 Task: Find connections with filter location Zagazig with filter topic #brandingwith filter profile language French with filter current company Indium Software with filter school MVJ College of Engineering, Bangalore, India with filter industry Oil and Gas with filter service category Writing with filter keywords title HVAC Technician
Action: Mouse moved to (514, 61)
Screenshot: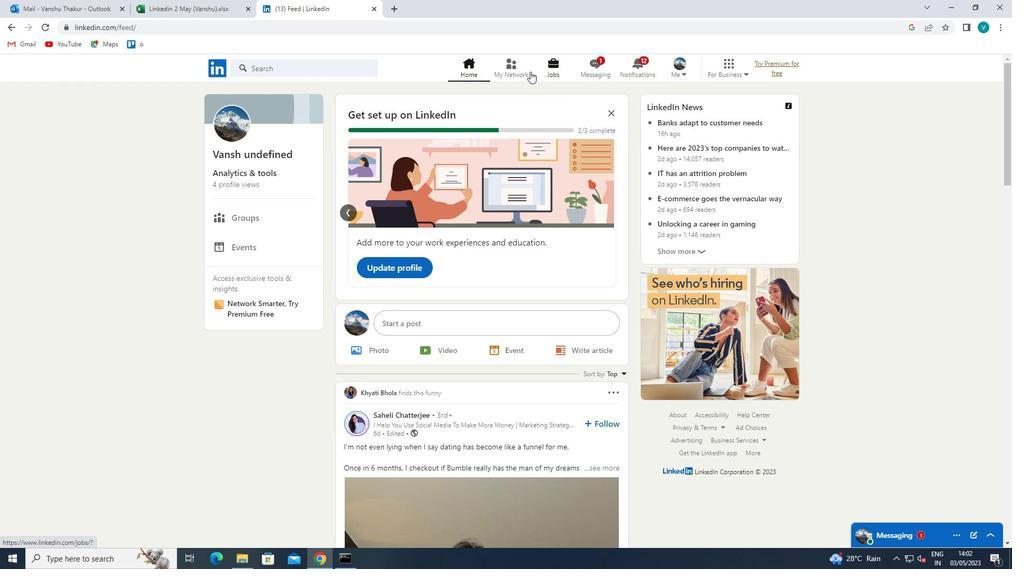
Action: Mouse pressed left at (514, 61)
Screenshot: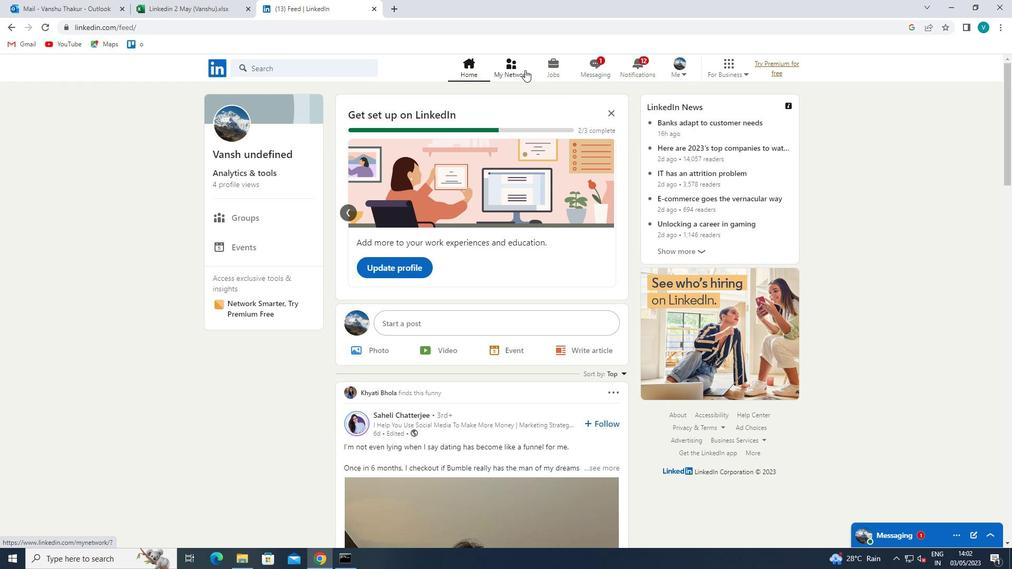 
Action: Mouse moved to (315, 124)
Screenshot: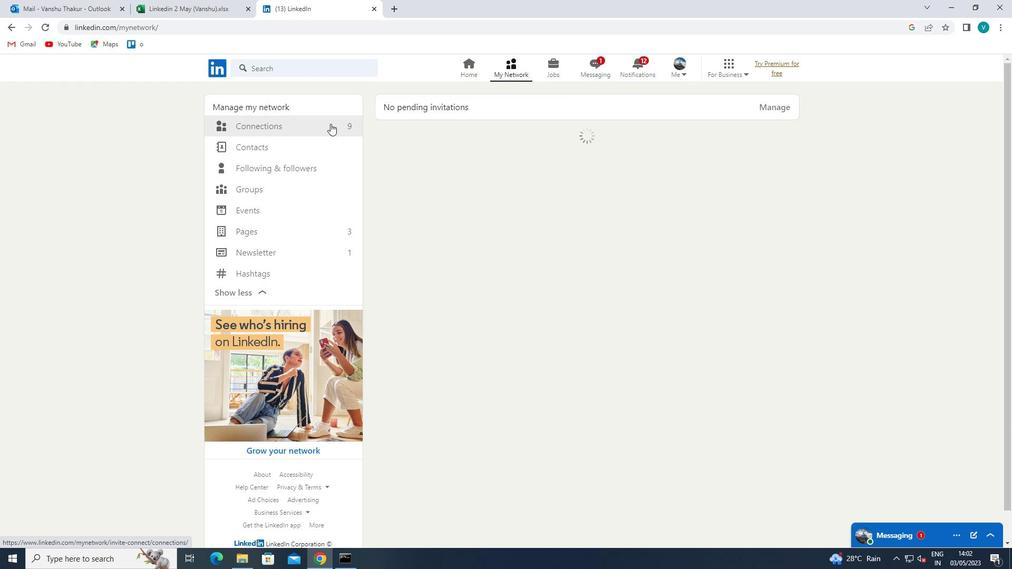 
Action: Mouse pressed left at (315, 124)
Screenshot: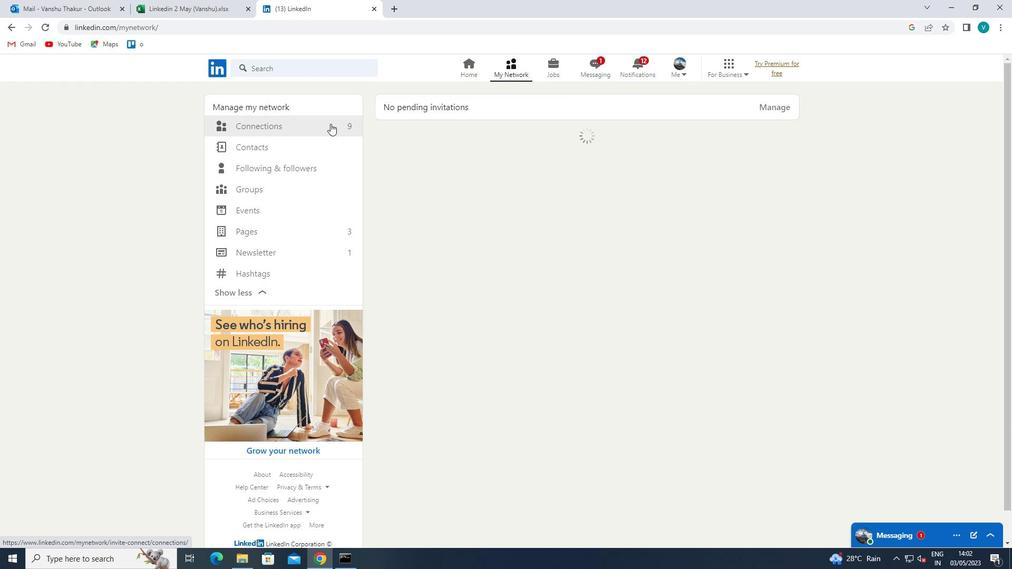 
Action: Mouse moved to (582, 129)
Screenshot: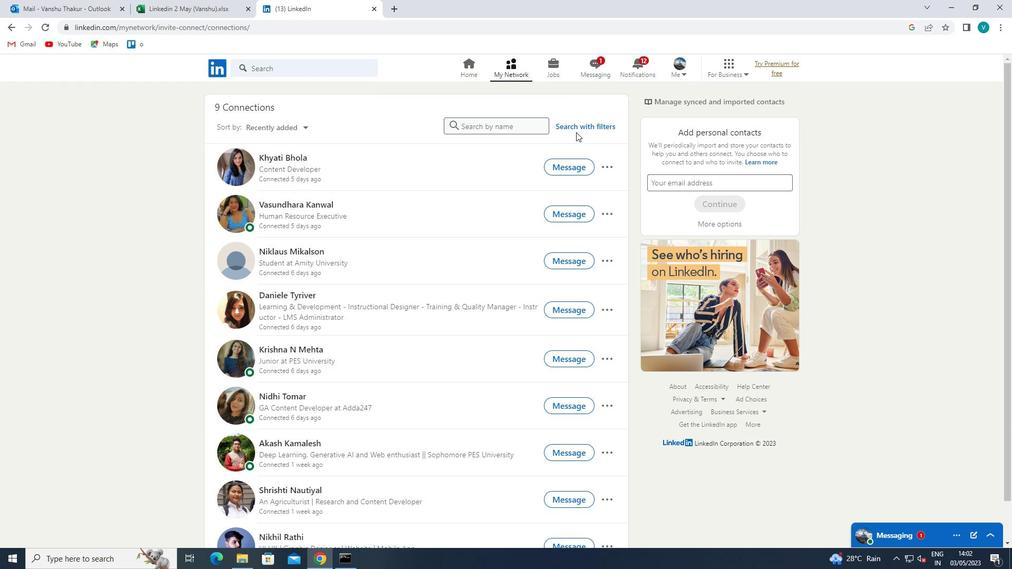 
Action: Mouse pressed left at (582, 129)
Screenshot: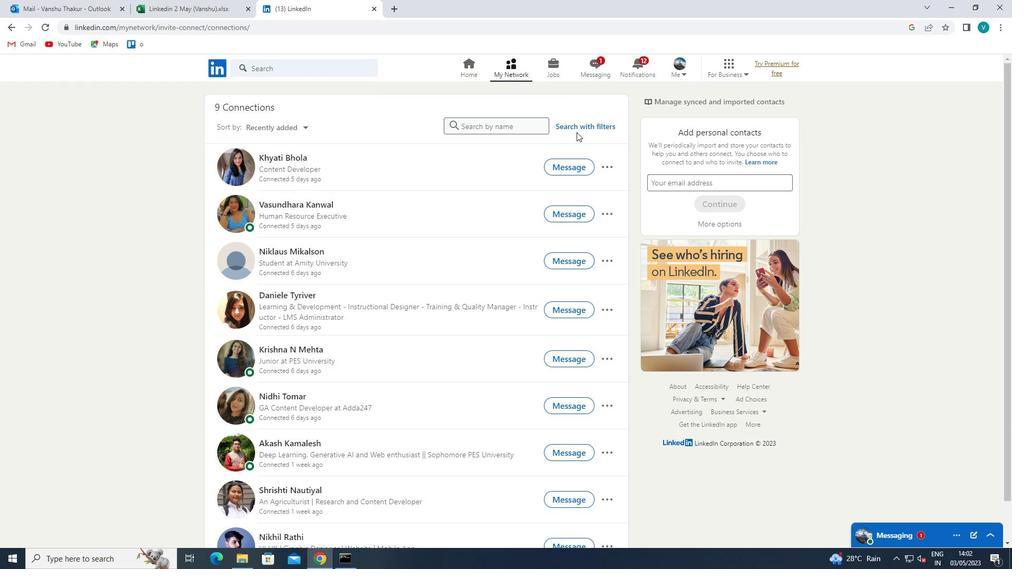 
Action: Mouse moved to (512, 100)
Screenshot: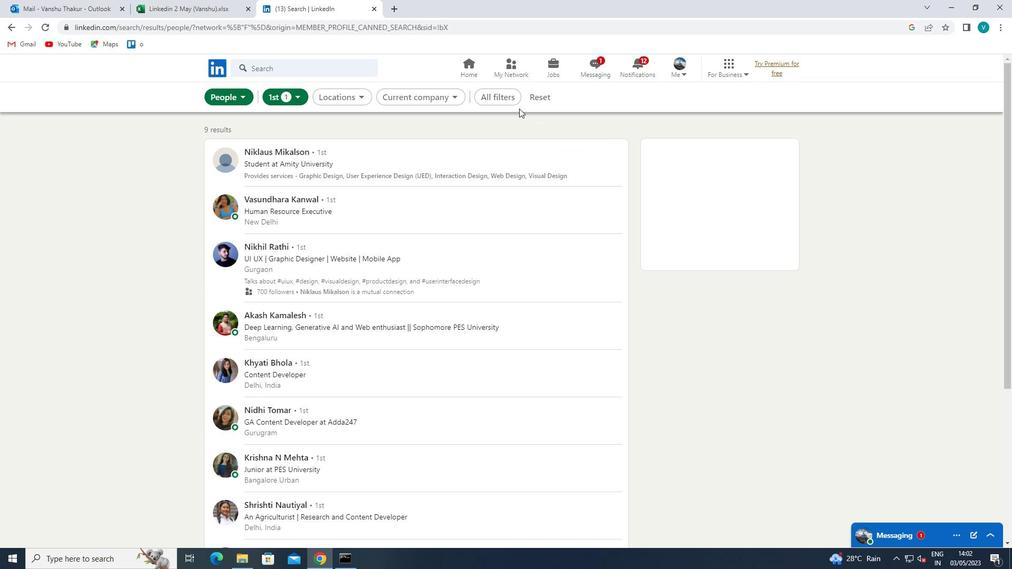 
Action: Mouse pressed left at (512, 100)
Screenshot: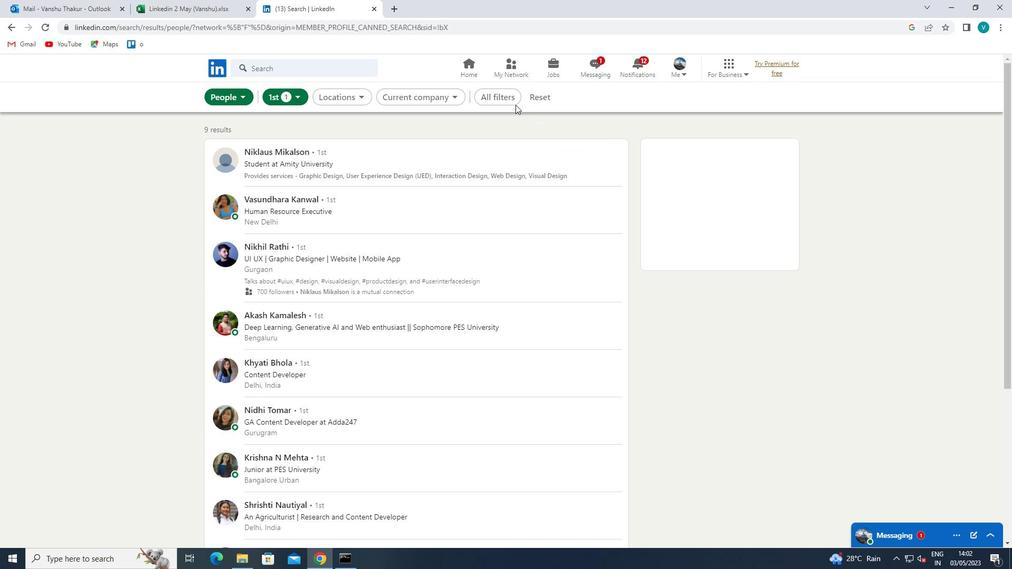 
Action: Mouse moved to (800, 195)
Screenshot: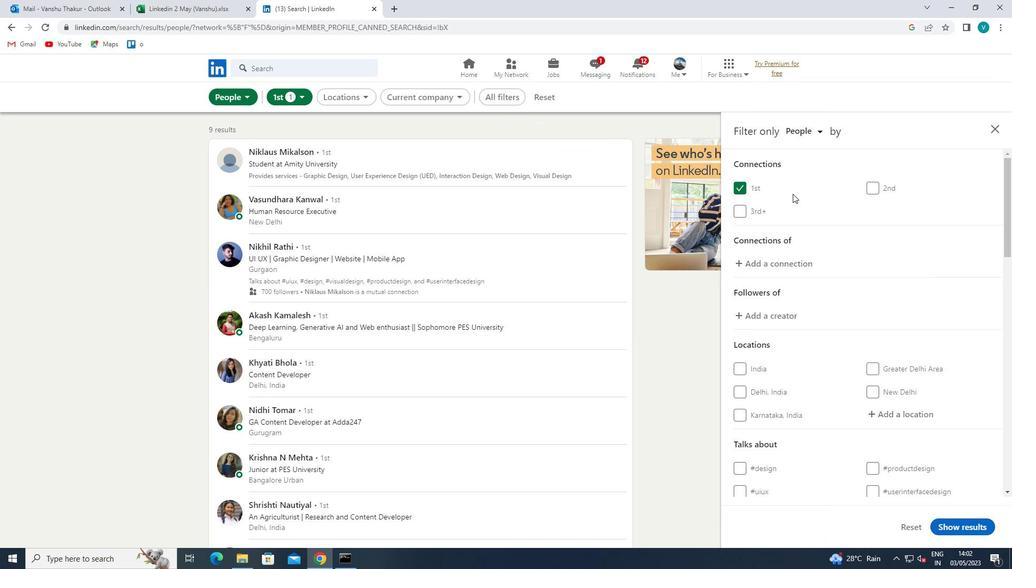 
Action: Mouse scrolled (800, 195) with delta (0, 0)
Screenshot: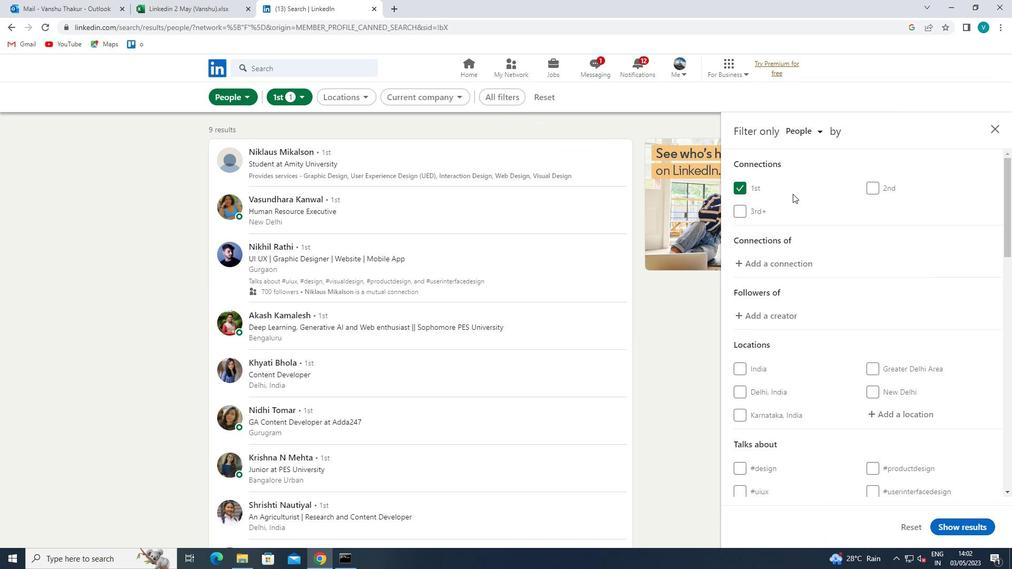 
Action: Mouse moved to (887, 361)
Screenshot: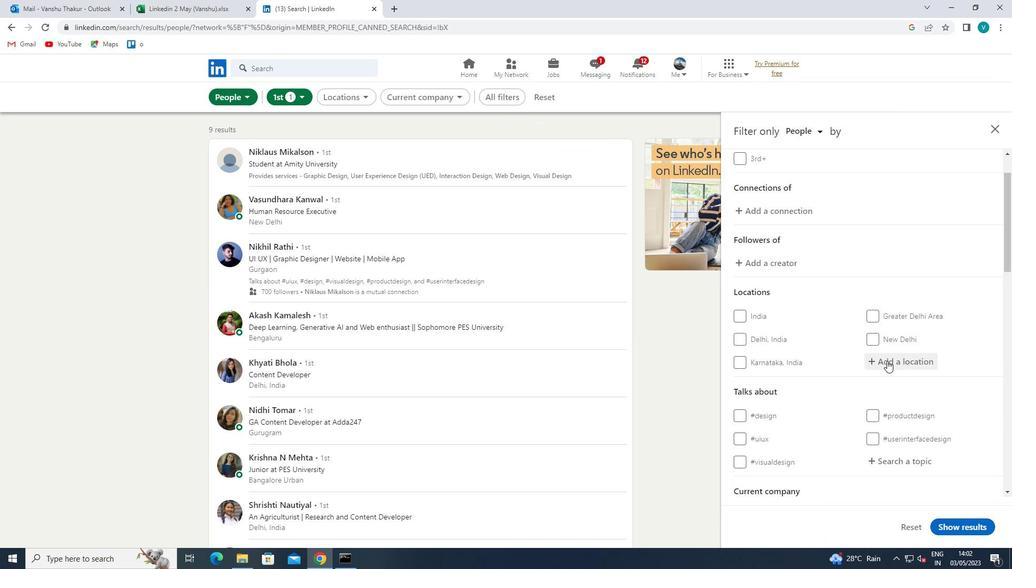 
Action: Mouse pressed left at (887, 361)
Screenshot: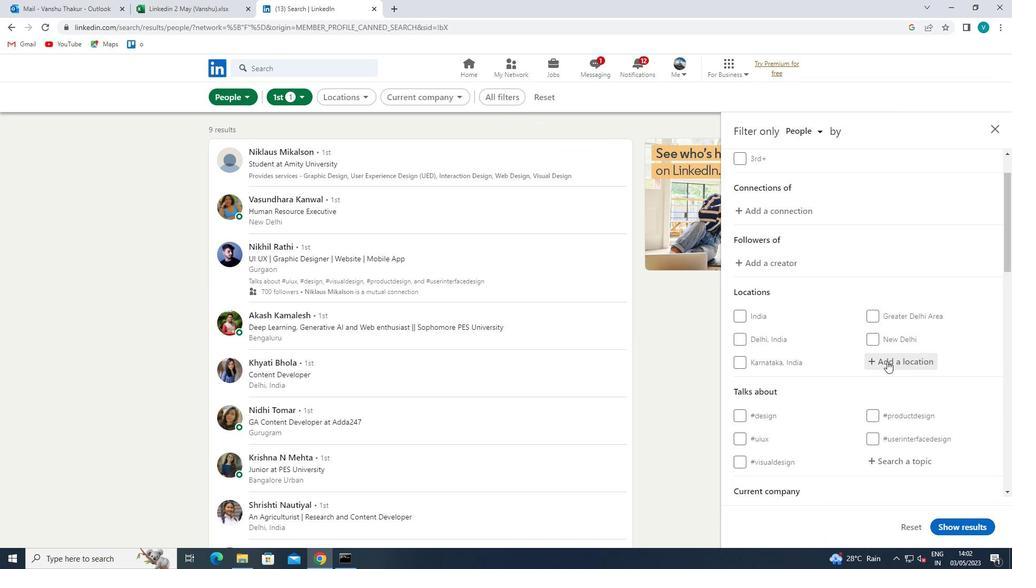 
Action: Mouse moved to (740, 455)
Screenshot: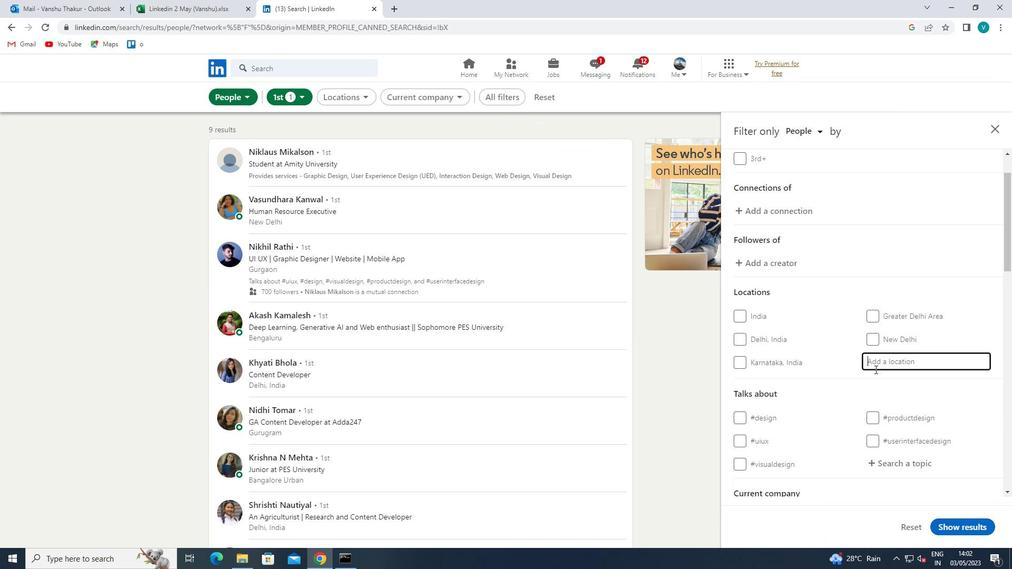 
Action: Key pressed <Key.shift>ZAGAZIG
Screenshot: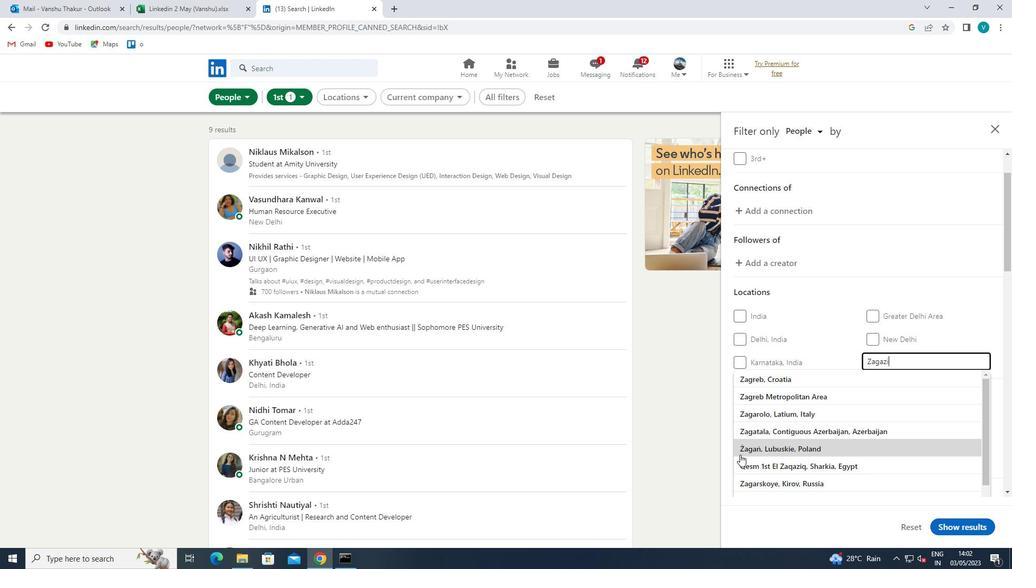 
Action: Mouse moved to (856, 375)
Screenshot: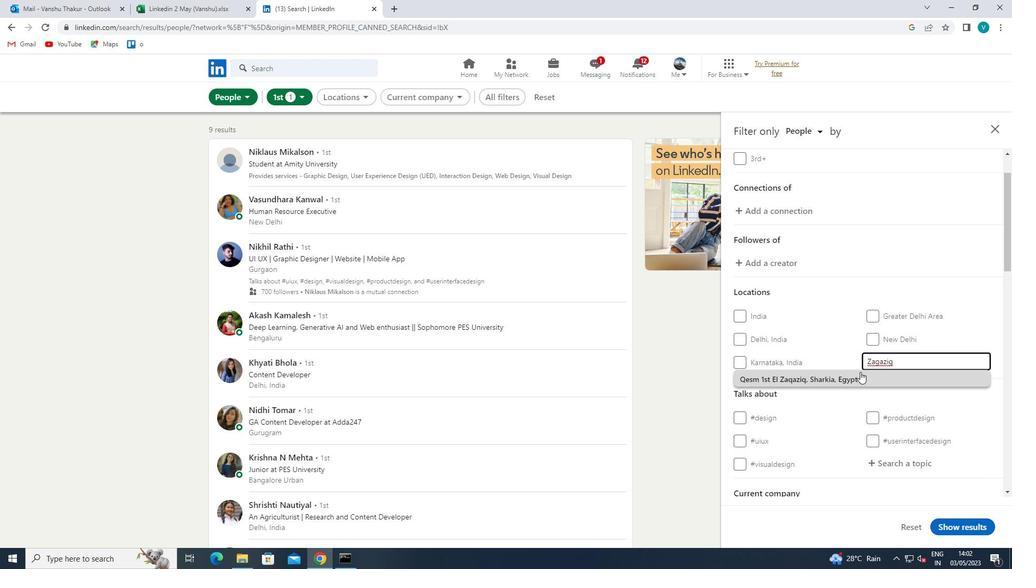 
Action: Mouse pressed left at (856, 375)
Screenshot: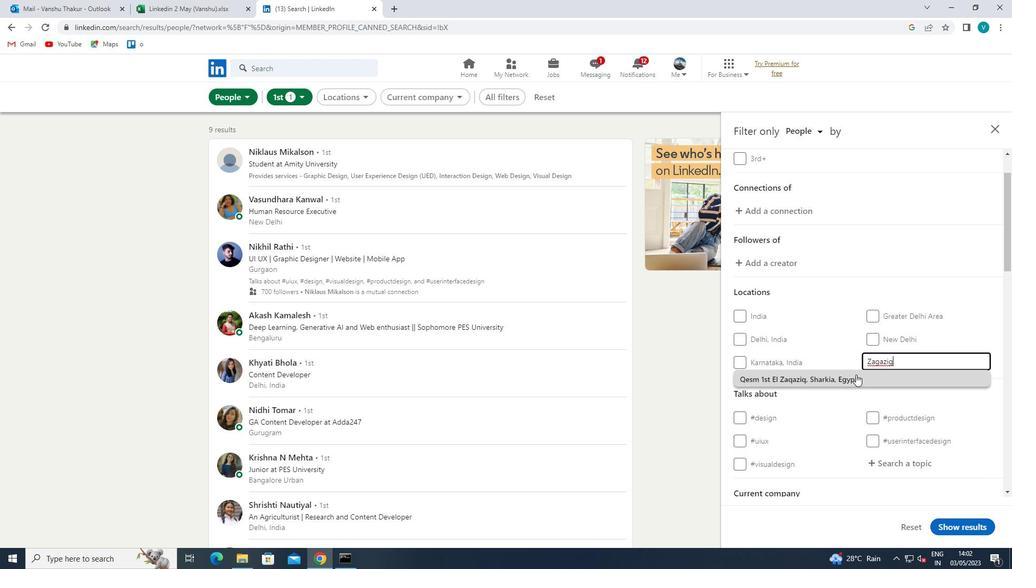 
Action: Mouse scrolled (856, 374) with delta (0, 0)
Screenshot: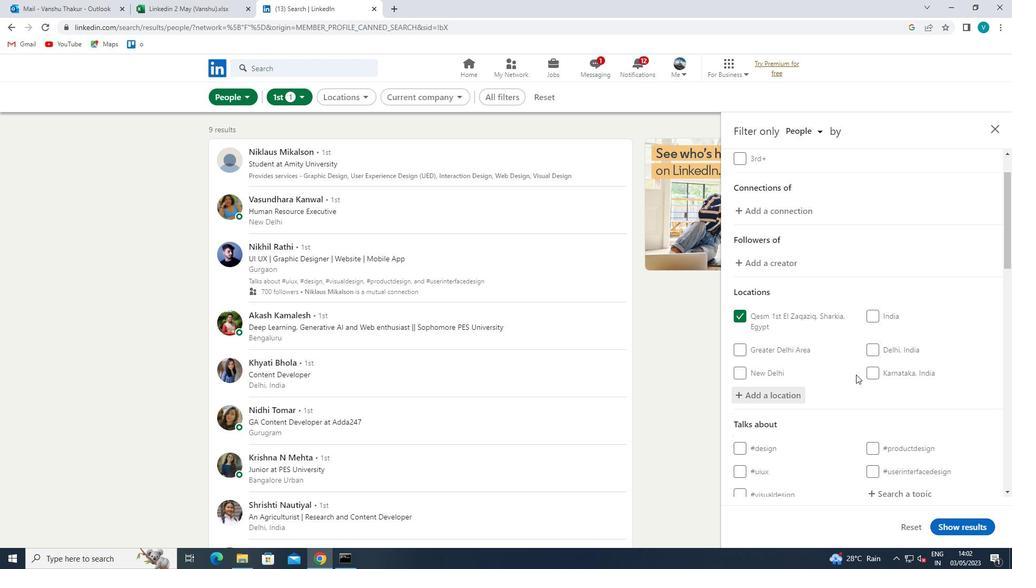 
Action: Mouse scrolled (856, 374) with delta (0, 0)
Screenshot: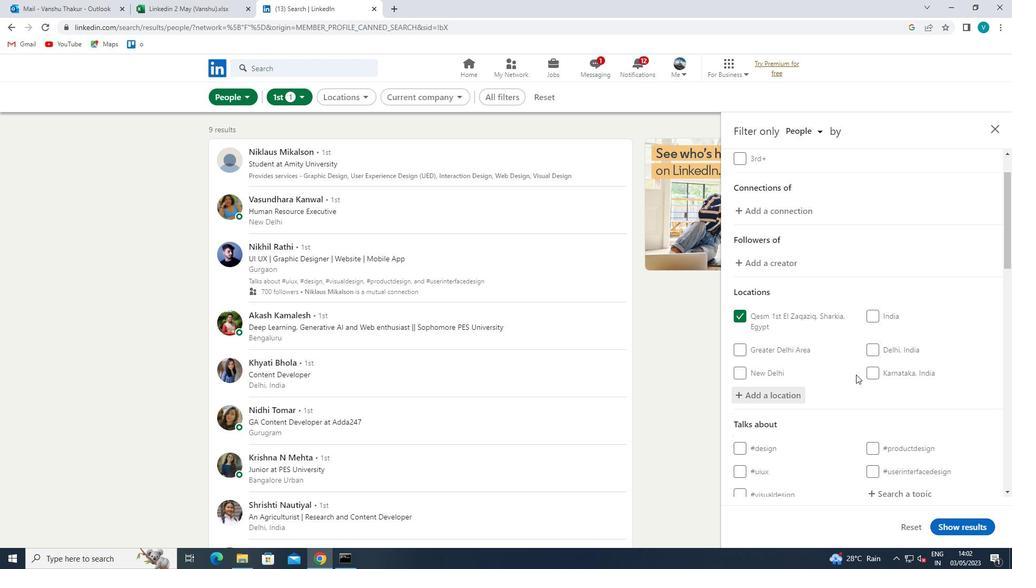 
Action: Mouse moved to (889, 391)
Screenshot: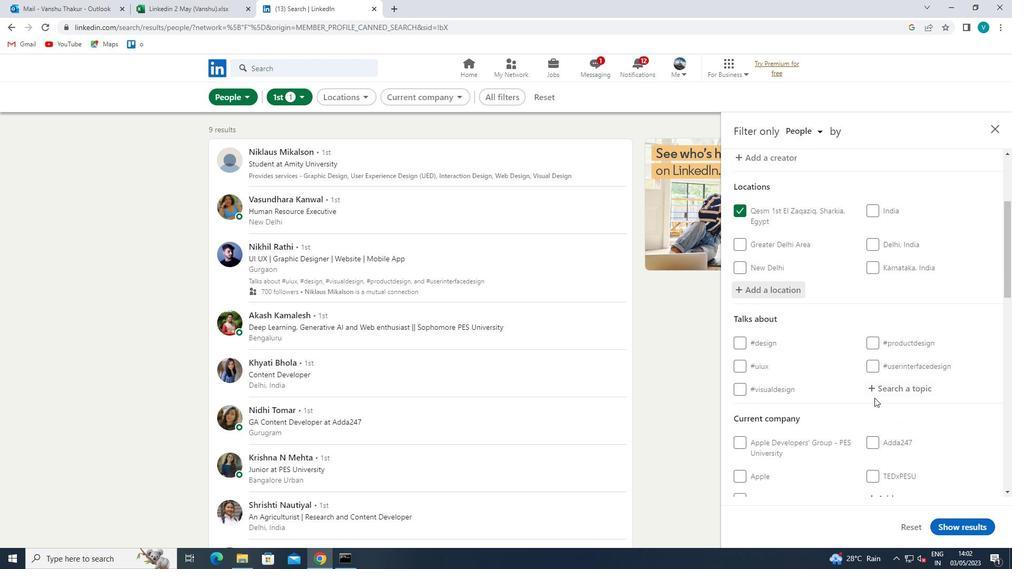 
Action: Mouse pressed left at (889, 391)
Screenshot: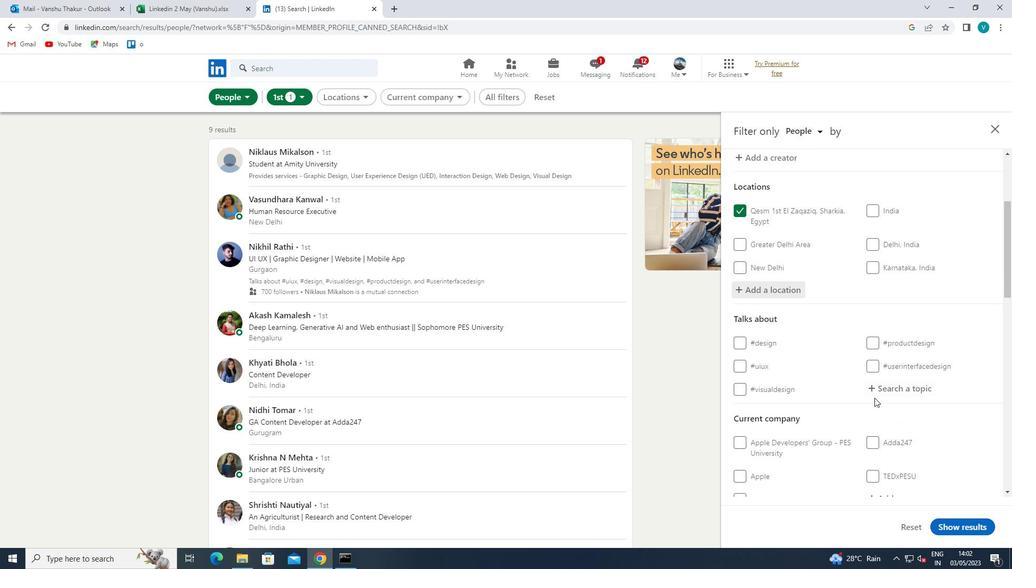 
Action: Mouse moved to (844, 417)
Screenshot: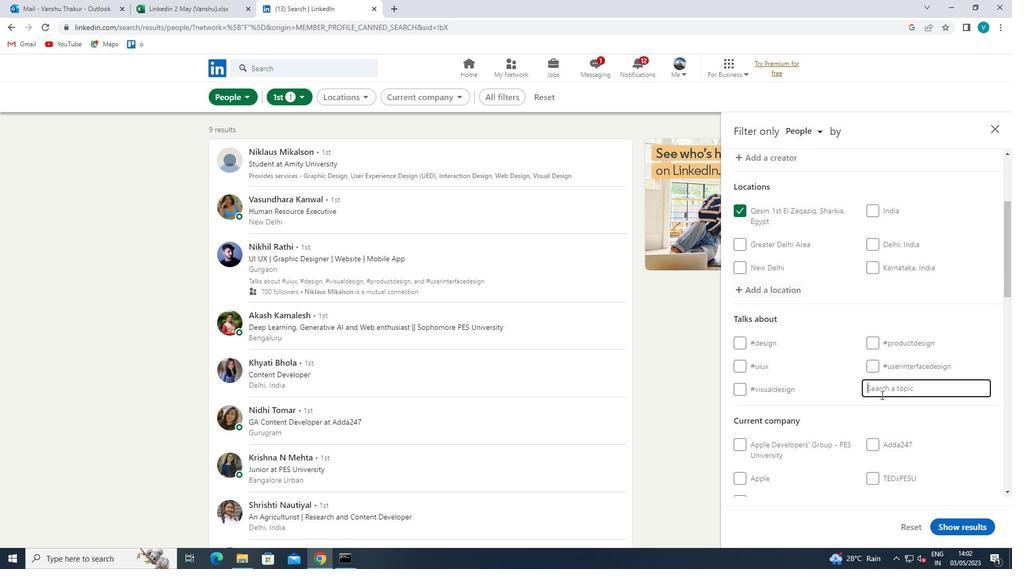 
Action: Key pressed BRANDING
Screenshot: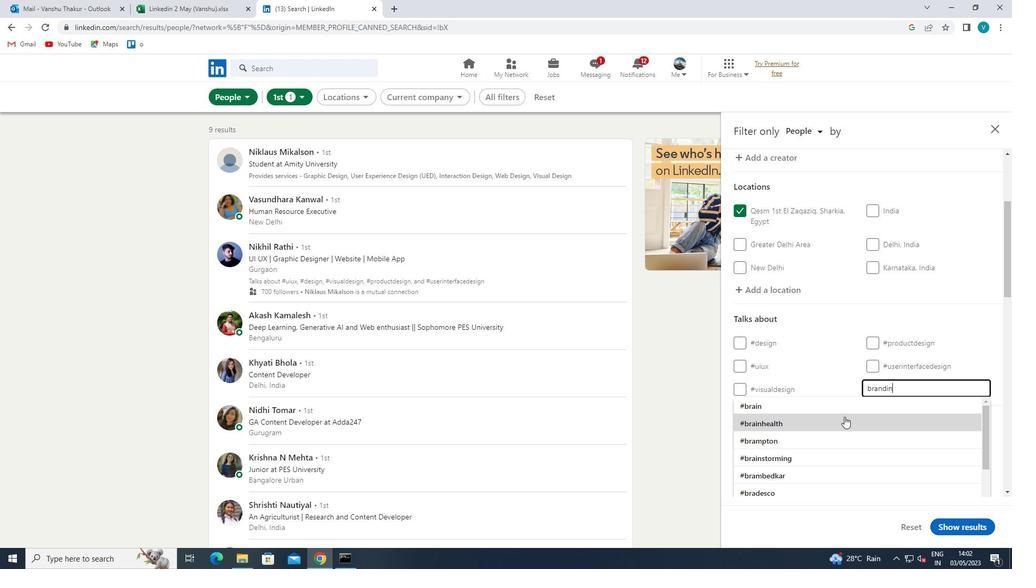 
Action: Mouse moved to (858, 409)
Screenshot: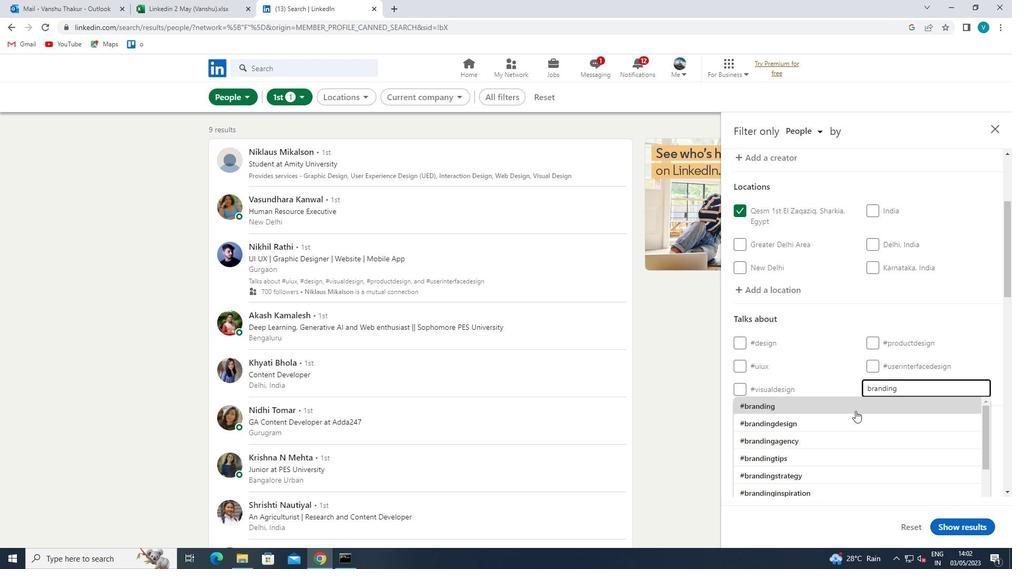 
Action: Mouse pressed left at (858, 409)
Screenshot: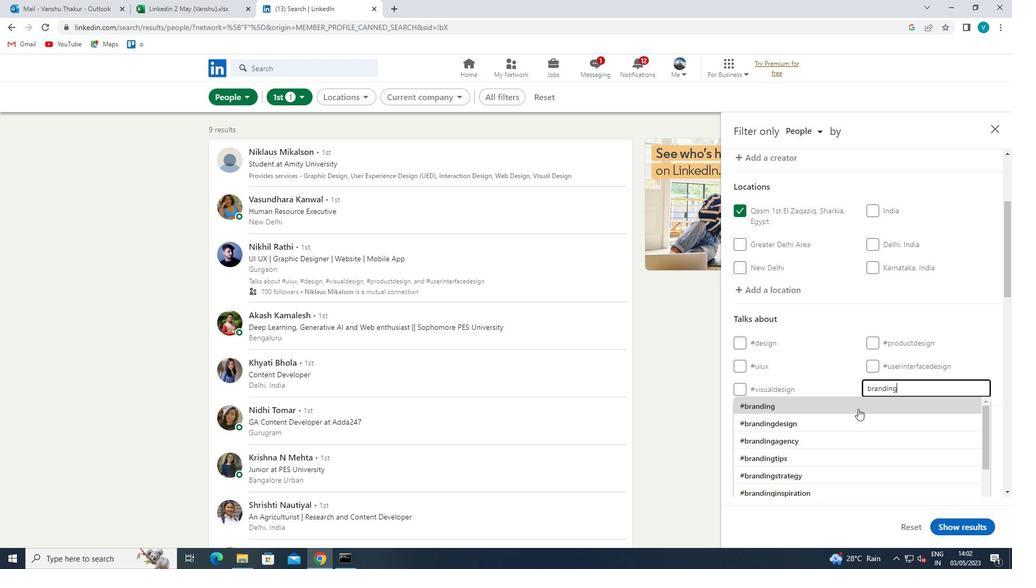 
Action: Mouse scrolled (858, 408) with delta (0, 0)
Screenshot: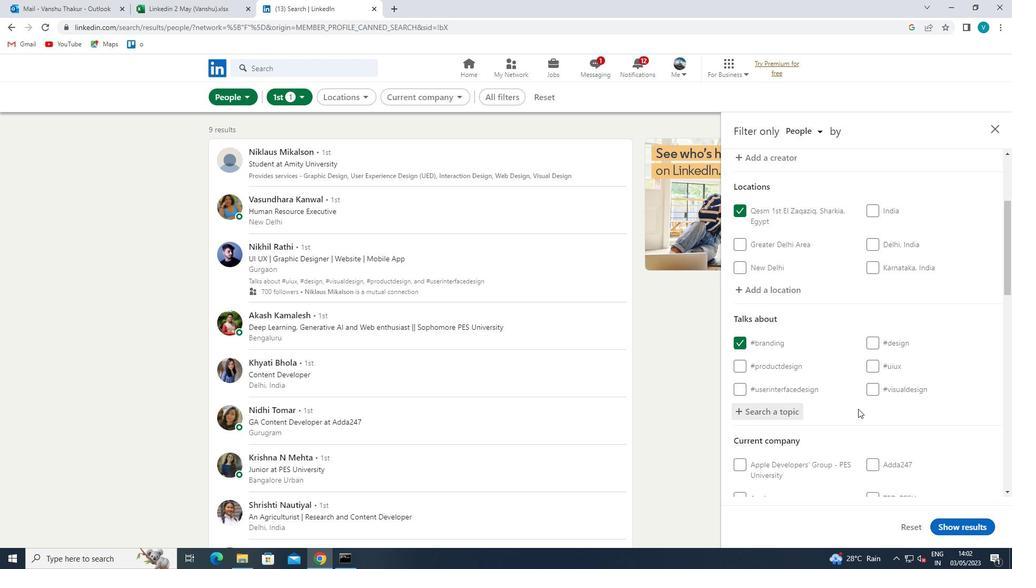 
Action: Mouse scrolled (858, 408) with delta (0, 0)
Screenshot: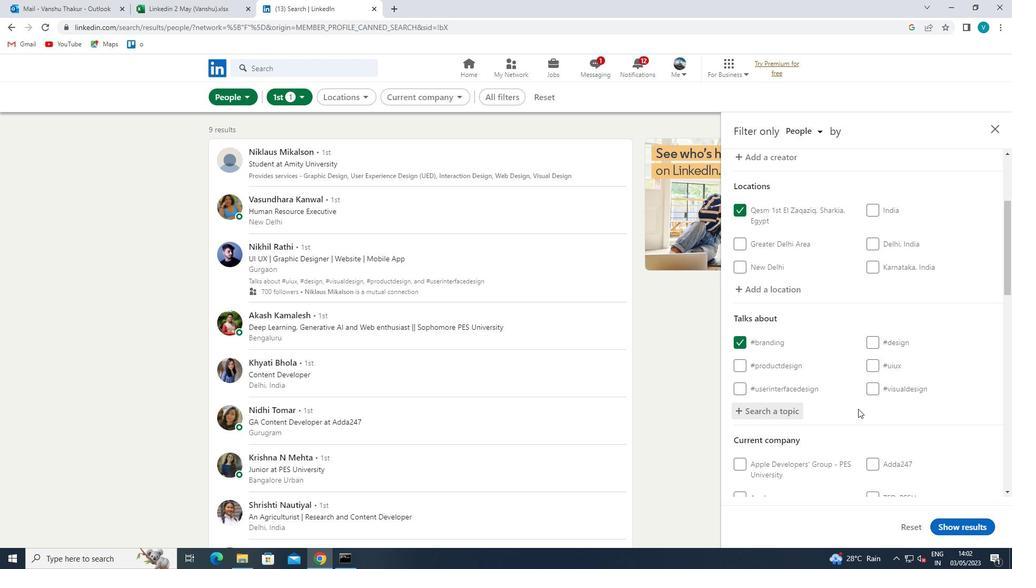 
Action: Mouse scrolled (858, 408) with delta (0, 0)
Screenshot: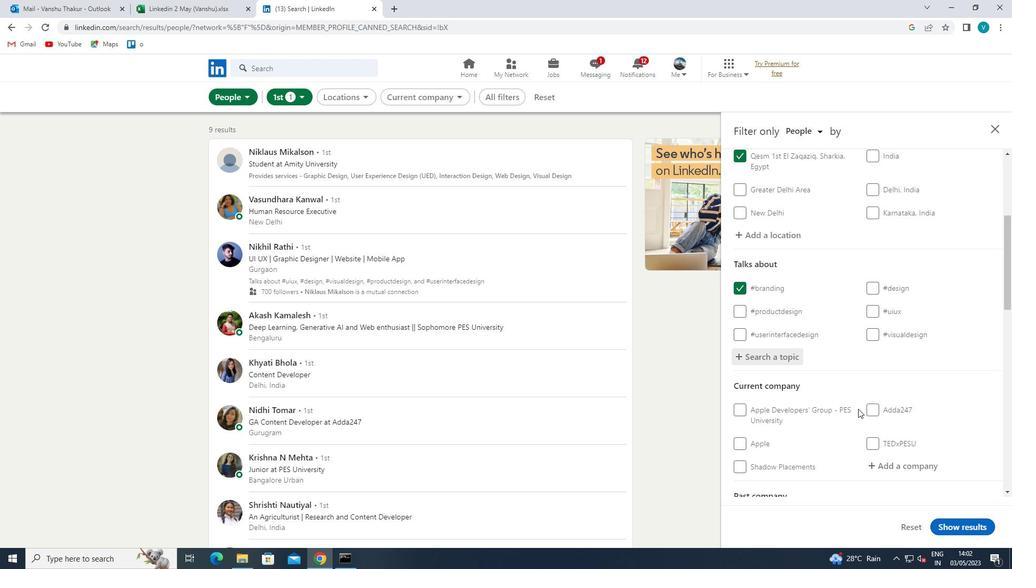 
Action: Mouse moved to (898, 357)
Screenshot: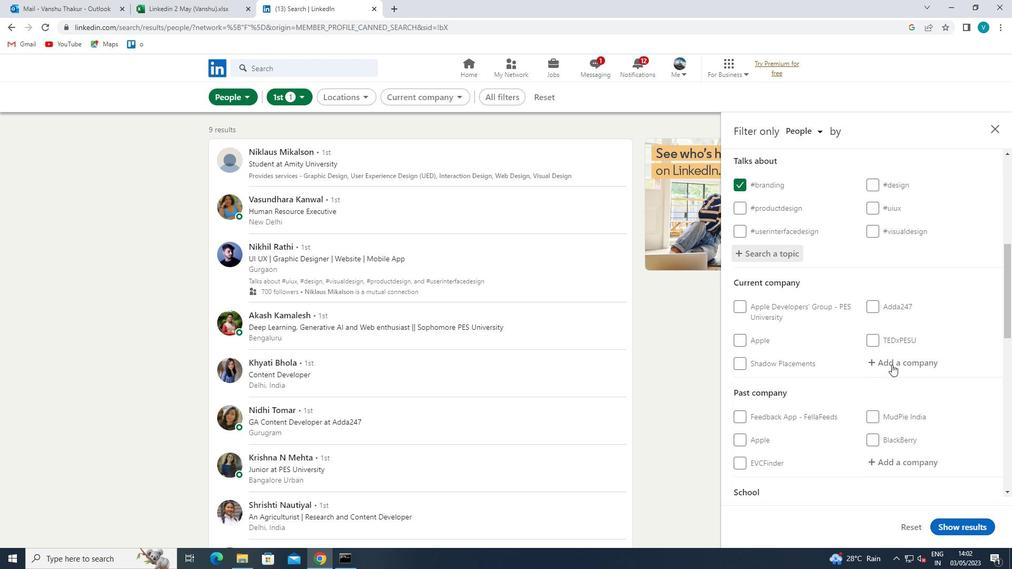 
Action: Mouse pressed left at (898, 357)
Screenshot: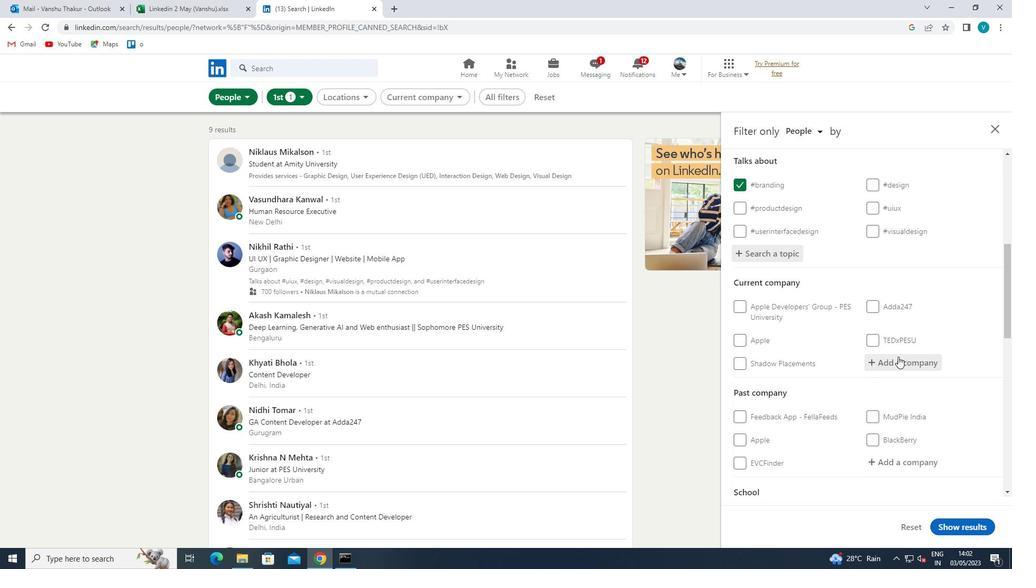 
Action: Mouse moved to (848, 385)
Screenshot: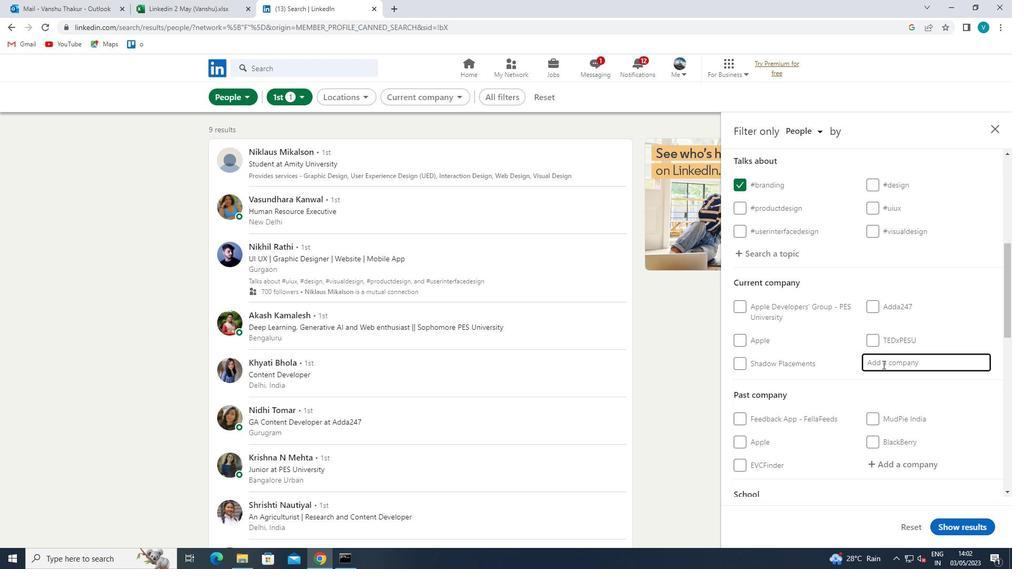 
Action: Key pressed <Key.shift><Key.shift><Key.shift><Key.shift><Key.shift><Key.shift><Key.shift>INDIUM
Screenshot: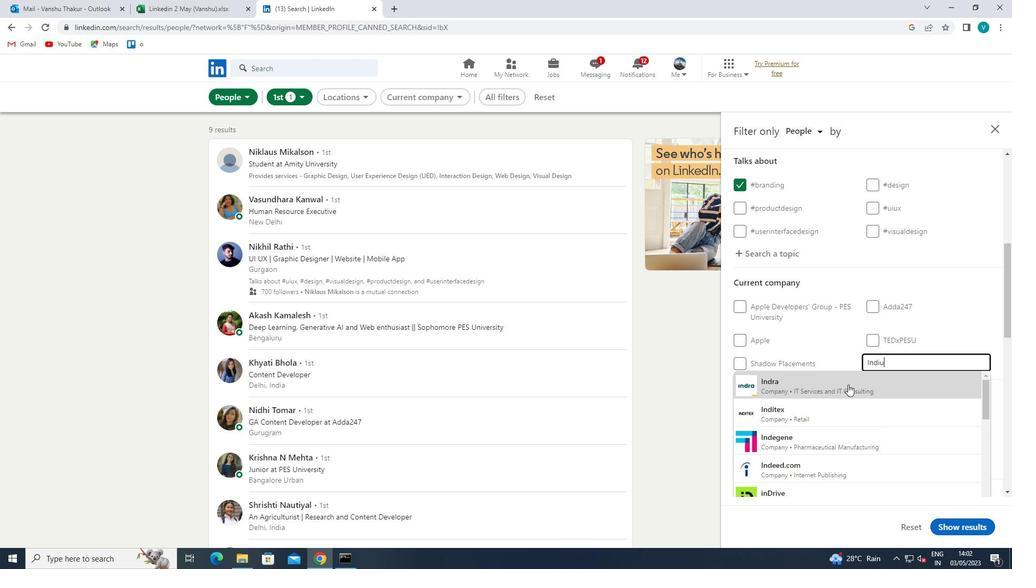 
Action: Mouse pressed left at (848, 385)
Screenshot: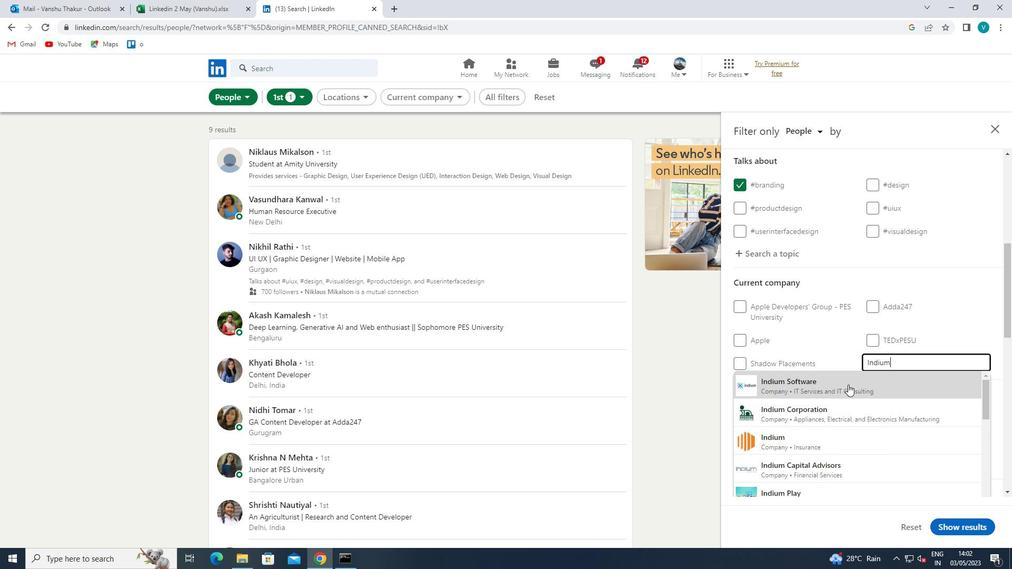 
Action: Mouse scrolled (848, 384) with delta (0, 0)
Screenshot: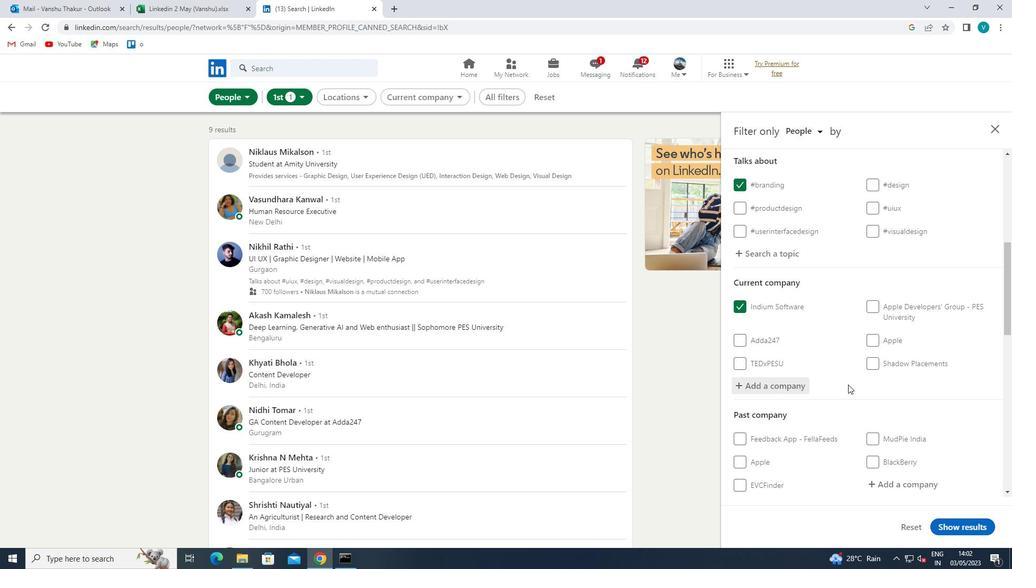 
Action: Mouse scrolled (848, 384) with delta (0, 0)
Screenshot: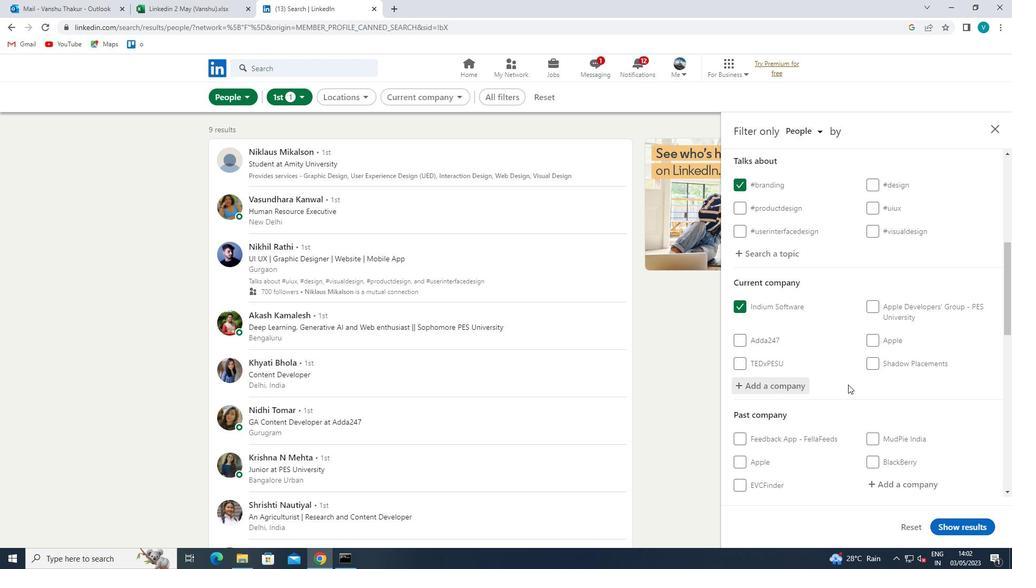 
Action: Mouse scrolled (848, 384) with delta (0, 0)
Screenshot: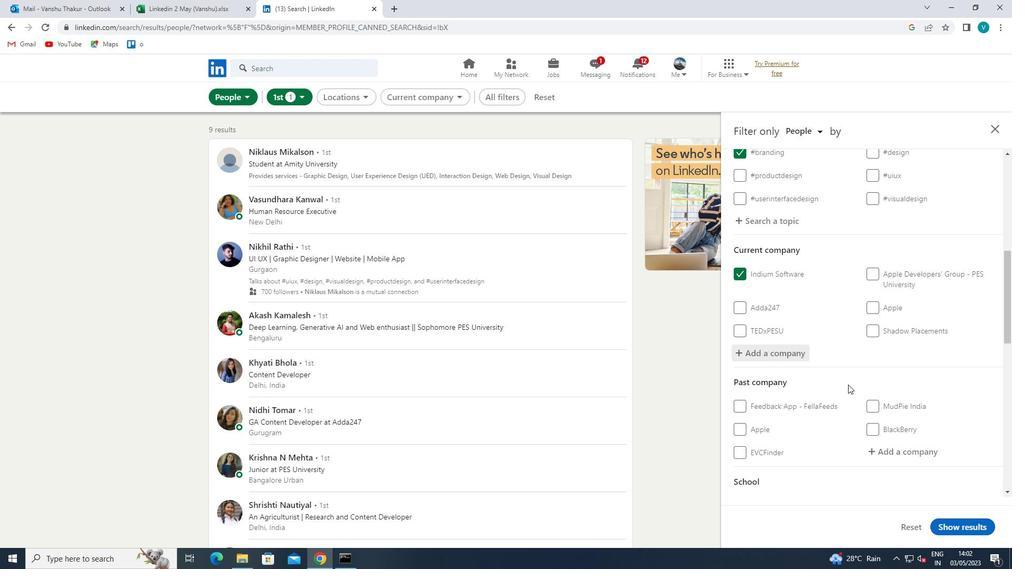 
Action: Mouse scrolled (848, 384) with delta (0, 0)
Screenshot: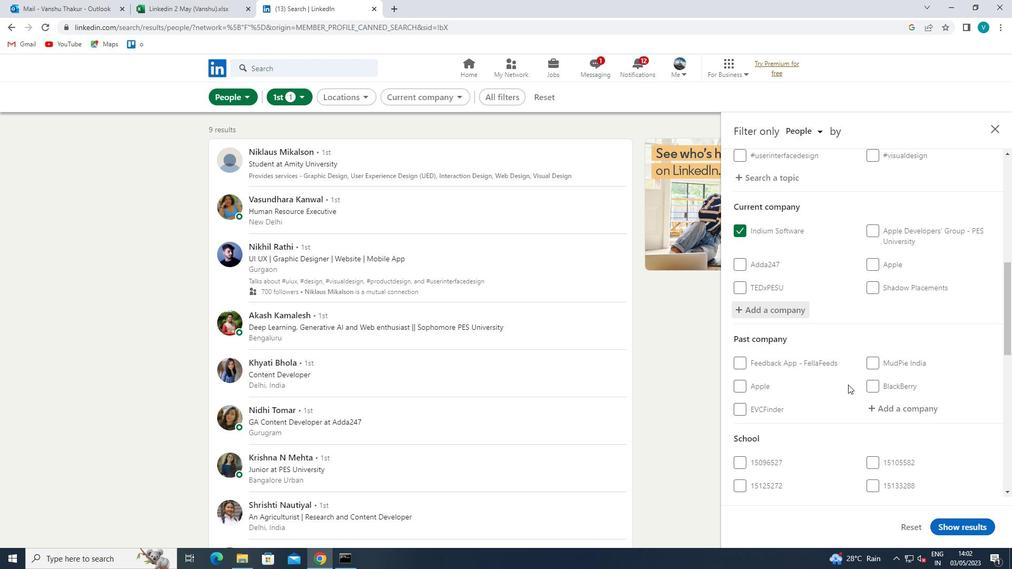 
Action: Mouse moved to (869, 372)
Screenshot: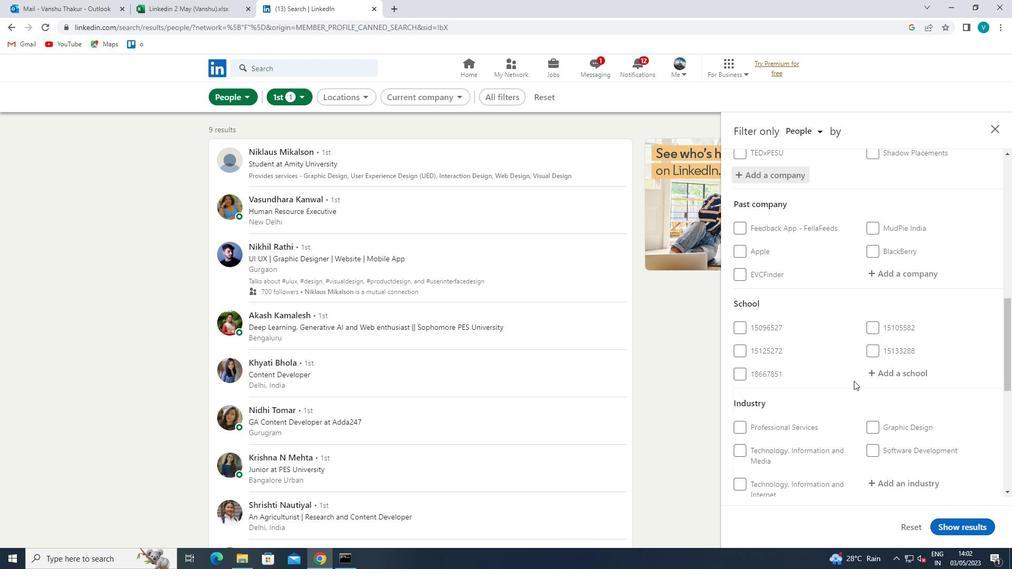 
Action: Mouse pressed left at (869, 372)
Screenshot: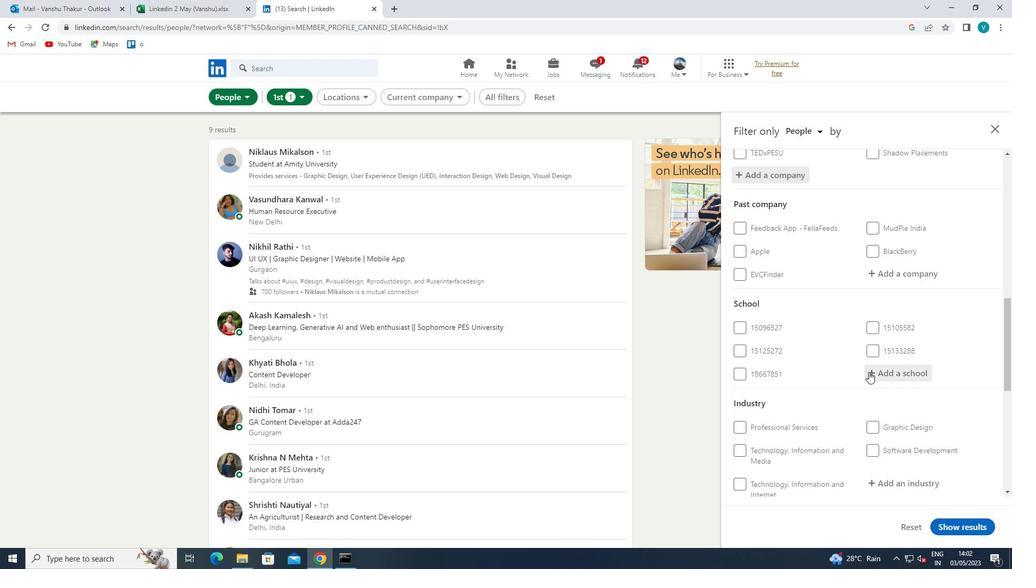 
Action: Mouse moved to (870, 371)
Screenshot: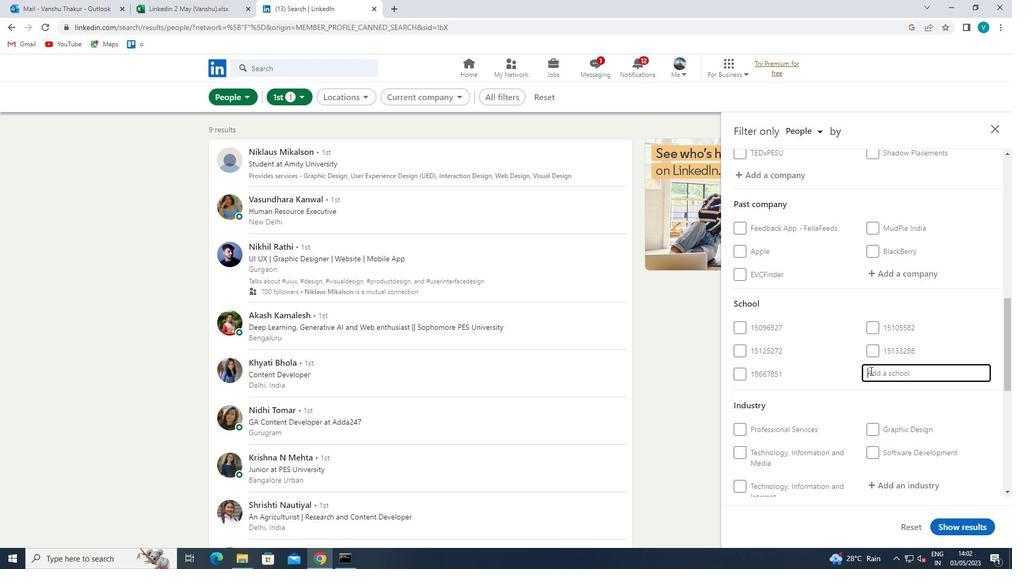 
Action: Key pressed <Key.shift>
Screenshot: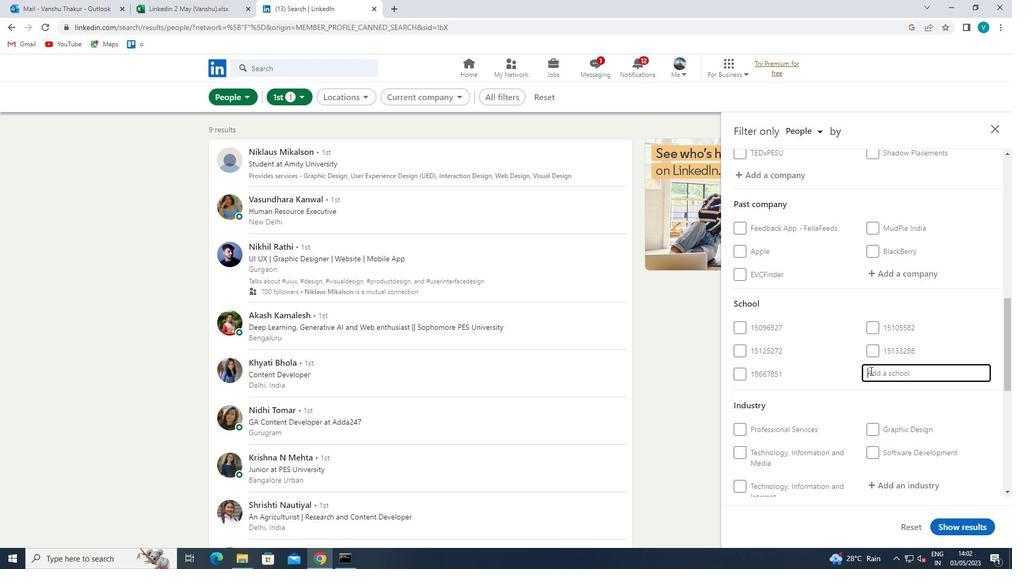 
Action: Mouse moved to (866, 372)
Screenshot: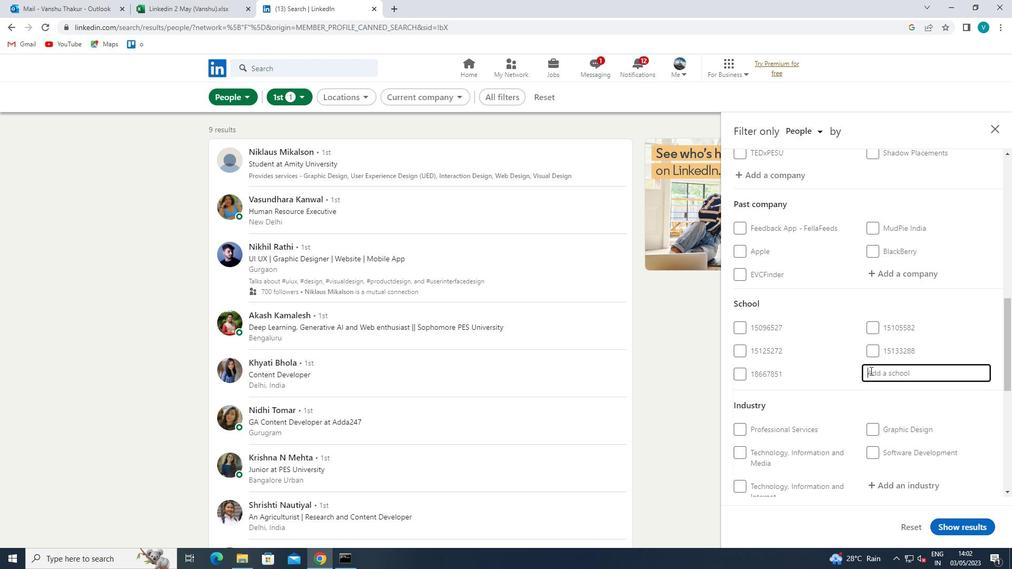 
Action: Key pressed <Key.shift><Key.shift>MVJ<Key.space>
Screenshot: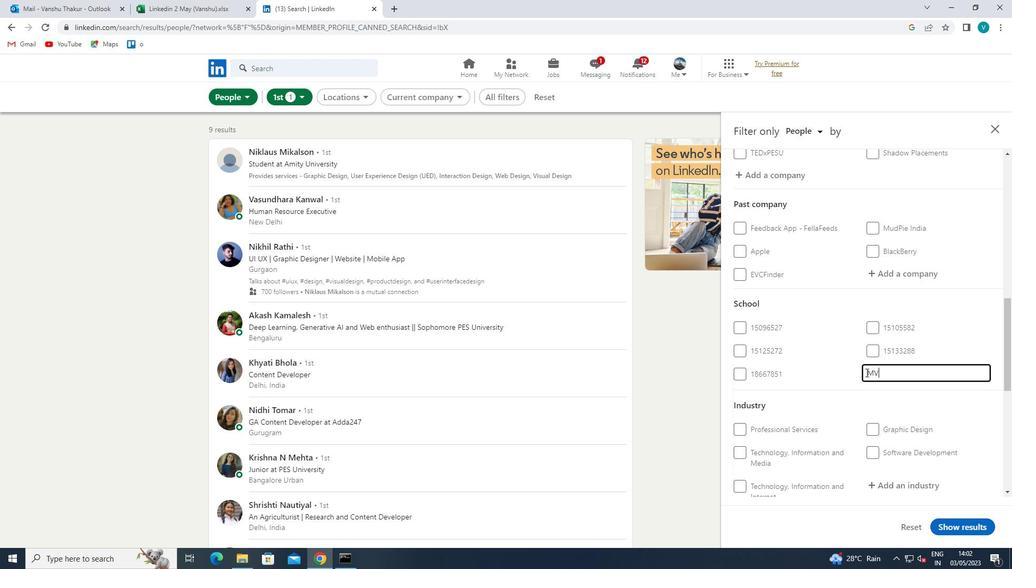 
Action: Mouse moved to (888, 393)
Screenshot: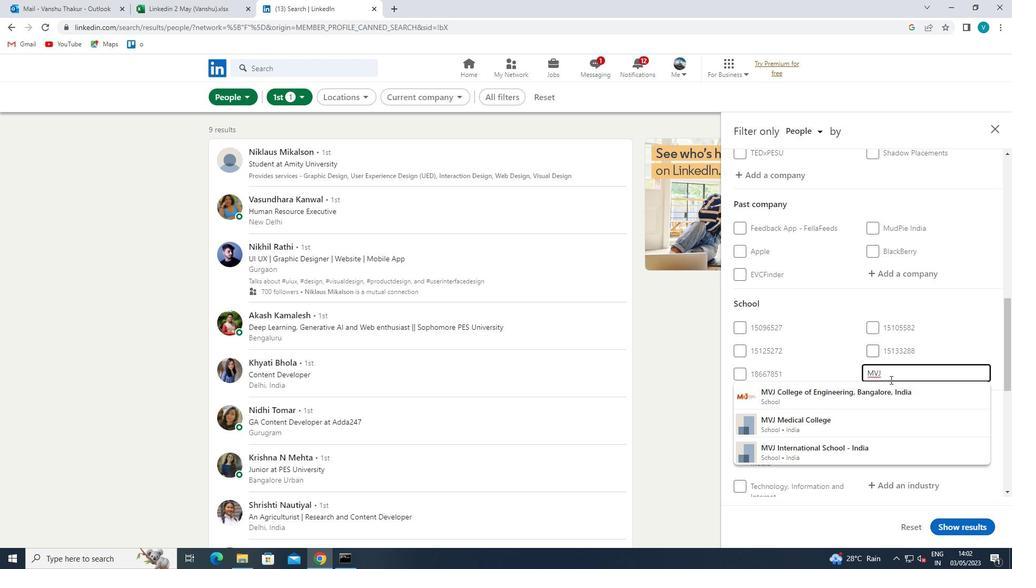 
Action: Mouse pressed left at (888, 393)
Screenshot: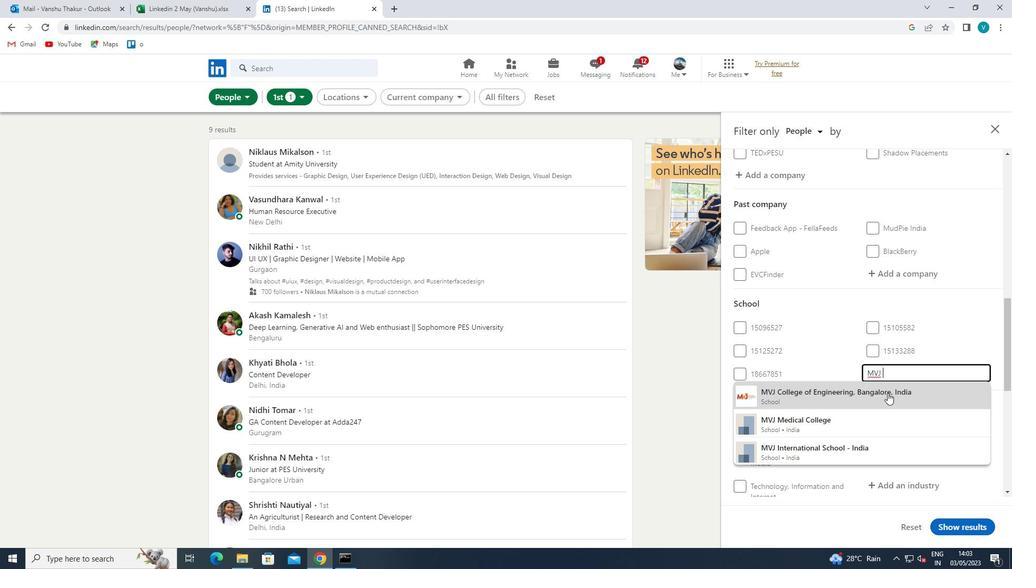 
Action: Mouse moved to (888, 393)
Screenshot: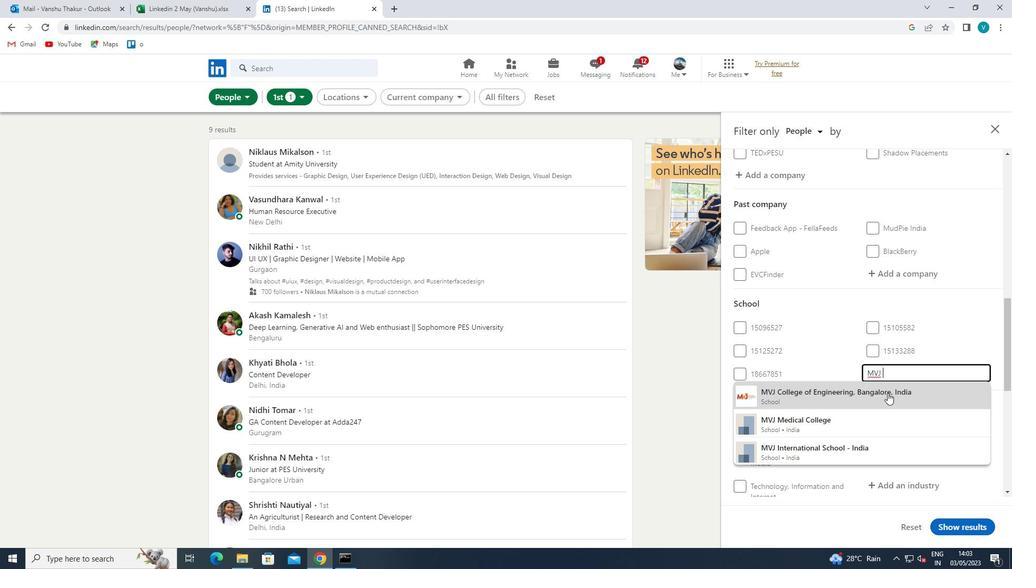 
Action: Mouse scrolled (888, 392) with delta (0, 0)
Screenshot: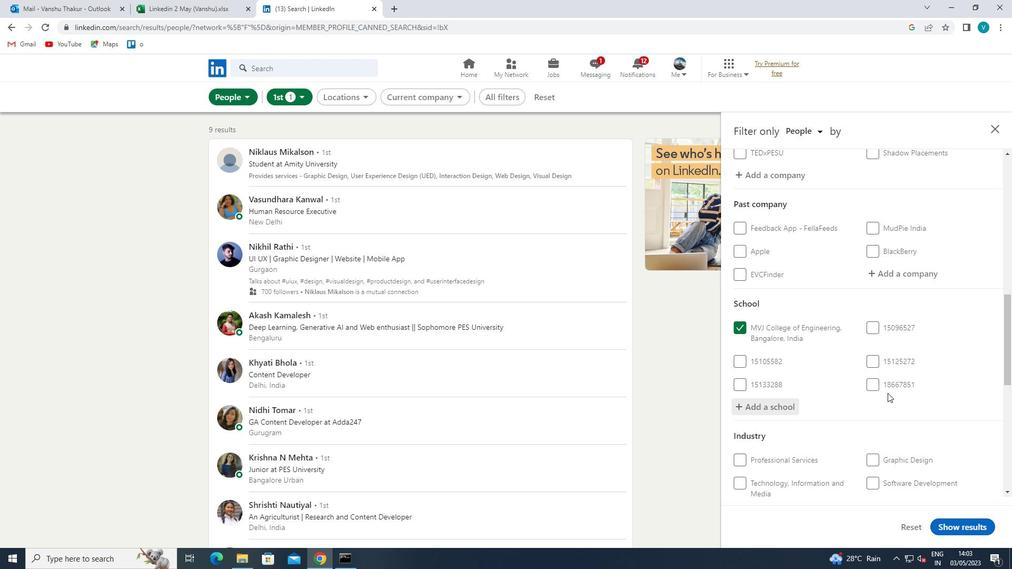 
Action: Mouse scrolled (888, 392) with delta (0, 0)
Screenshot: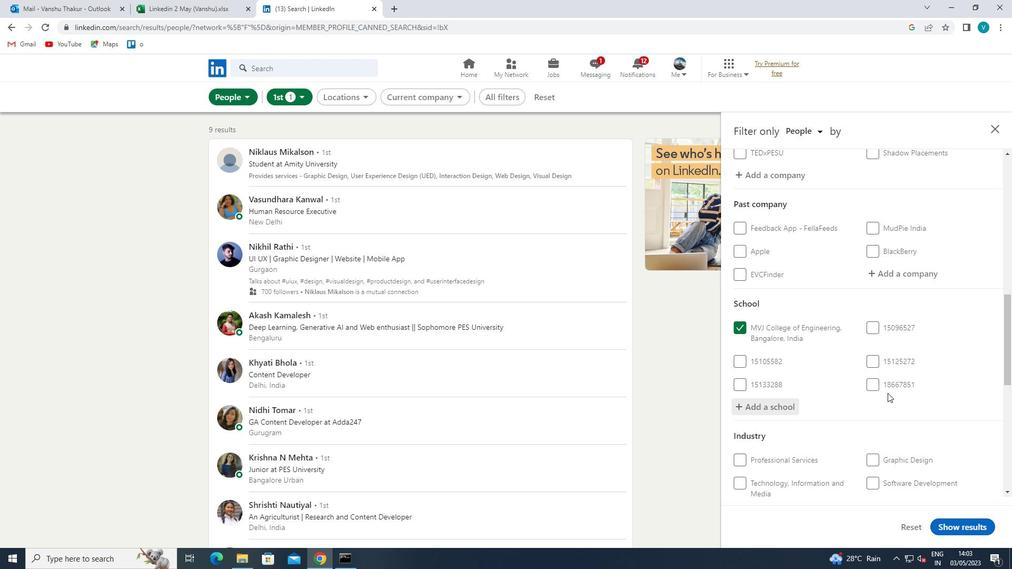 
Action: Mouse moved to (888, 393)
Screenshot: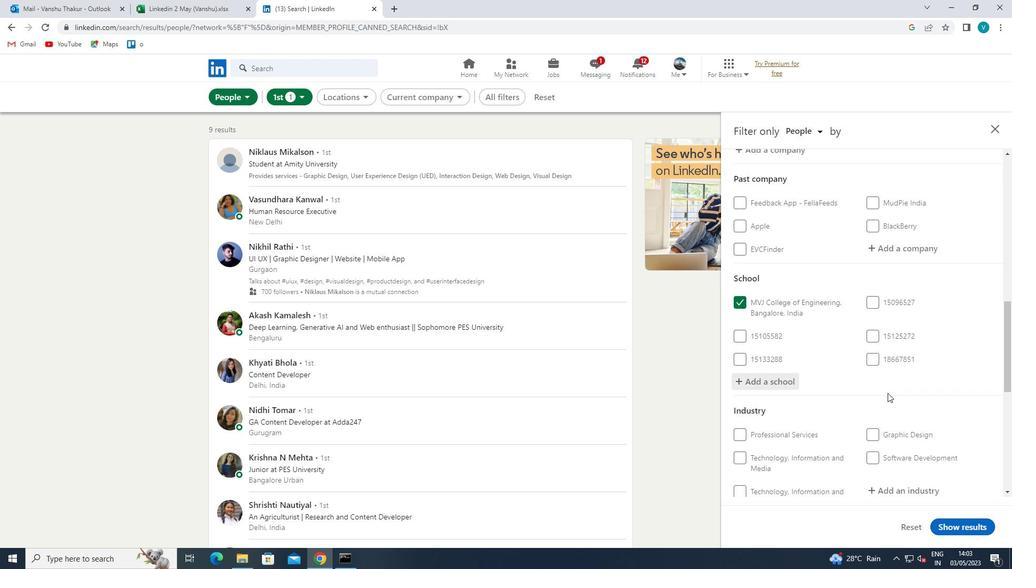 
Action: Mouse scrolled (888, 392) with delta (0, 0)
Screenshot: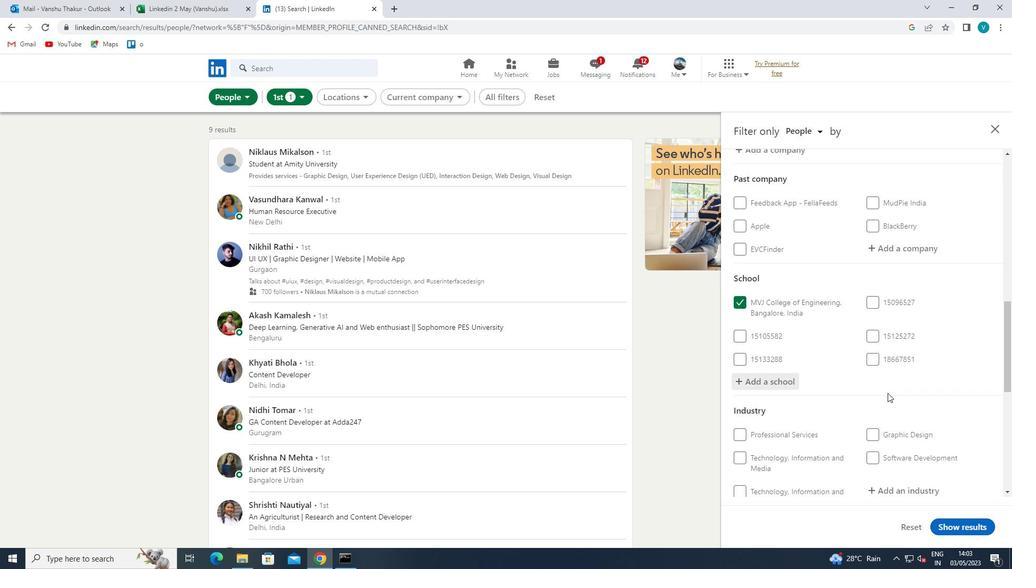 
Action: Mouse moved to (912, 358)
Screenshot: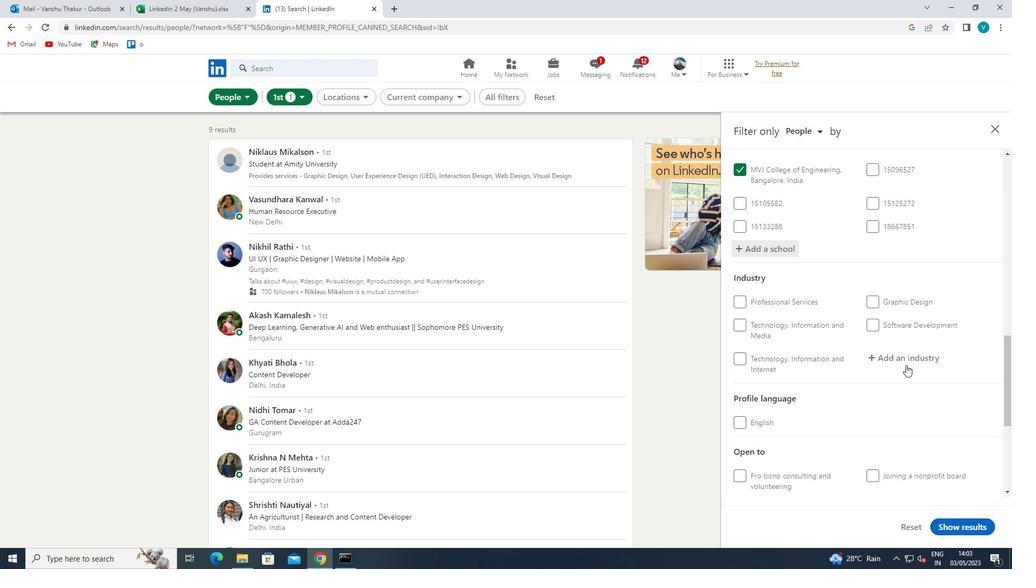 
Action: Mouse pressed left at (912, 358)
Screenshot: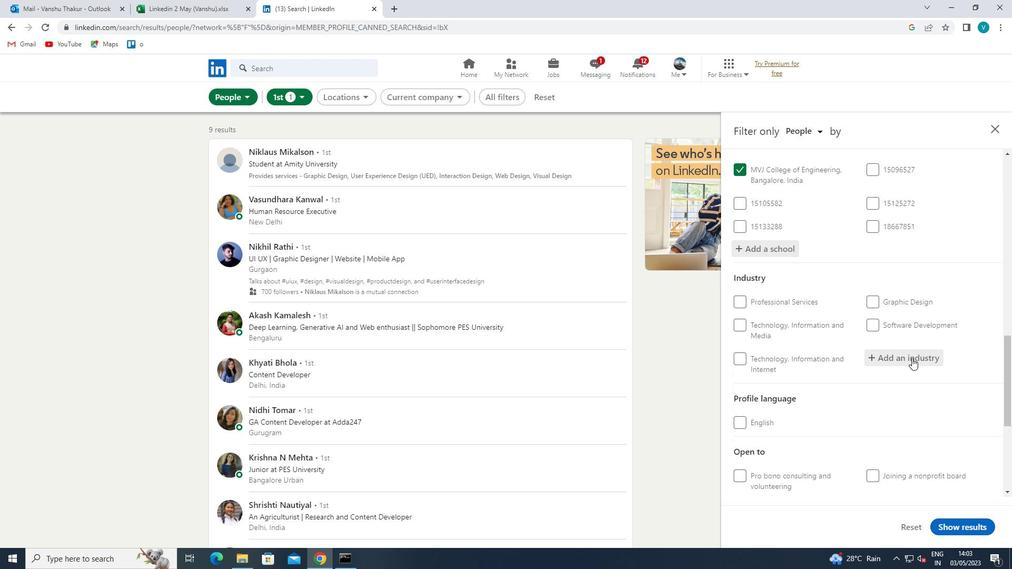 
Action: Mouse moved to (833, 403)
Screenshot: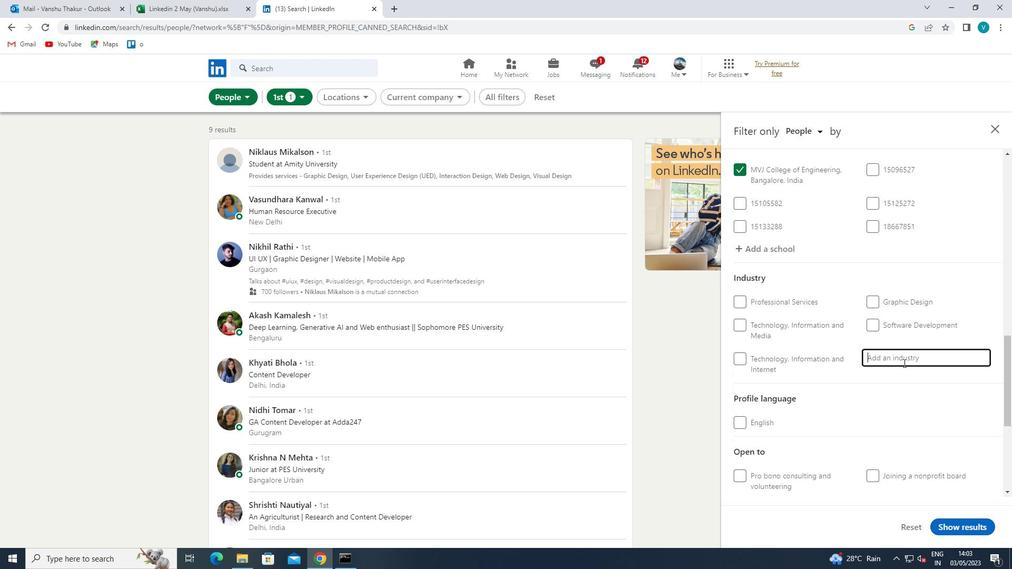
Action: Key pressed <Key.shift>
Screenshot: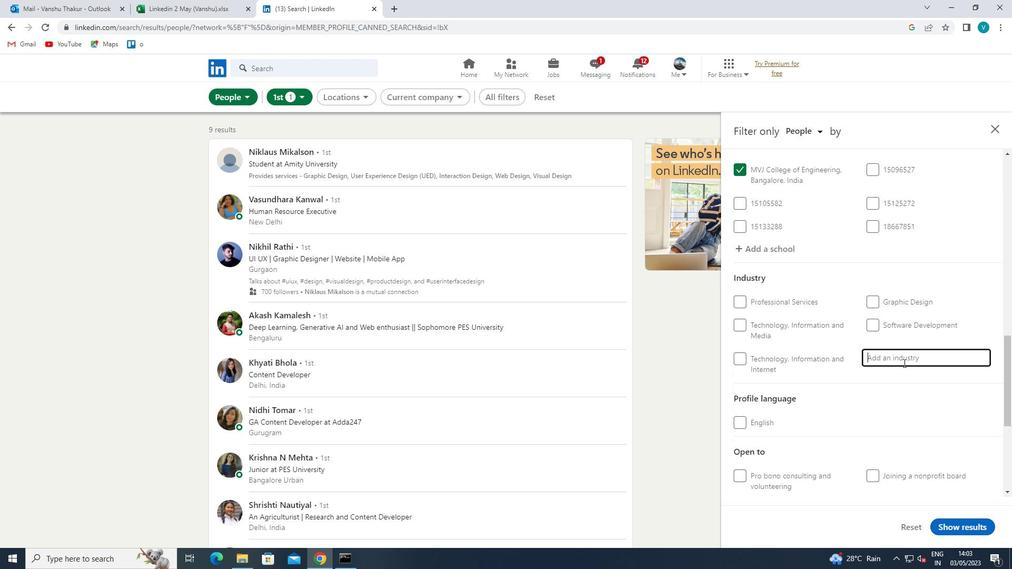 
Action: Mouse moved to (825, 408)
Screenshot: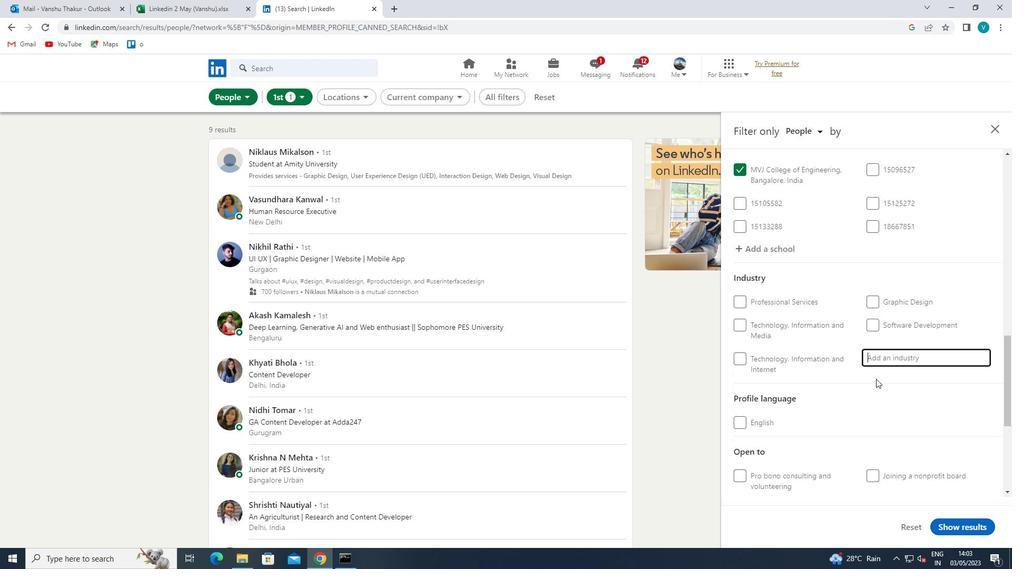 
Action: Key pressed OIL<Key.space><Key.shift><Key.shift><Key.shift><Key.shift>AND<Key.space><Key.shift>GAS<Key.space>
Screenshot: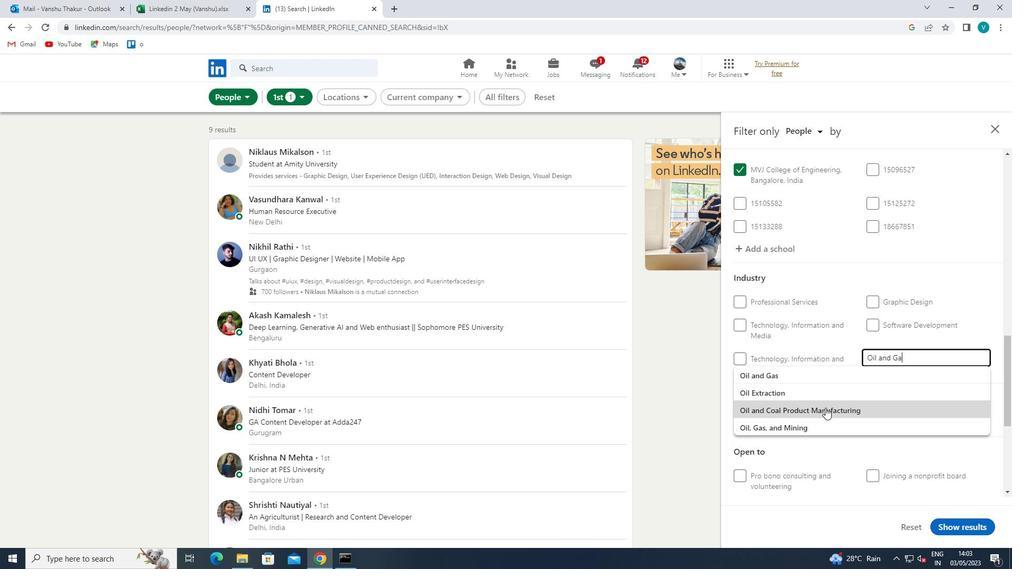 
Action: Mouse moved to (850, 375)
Screenshot: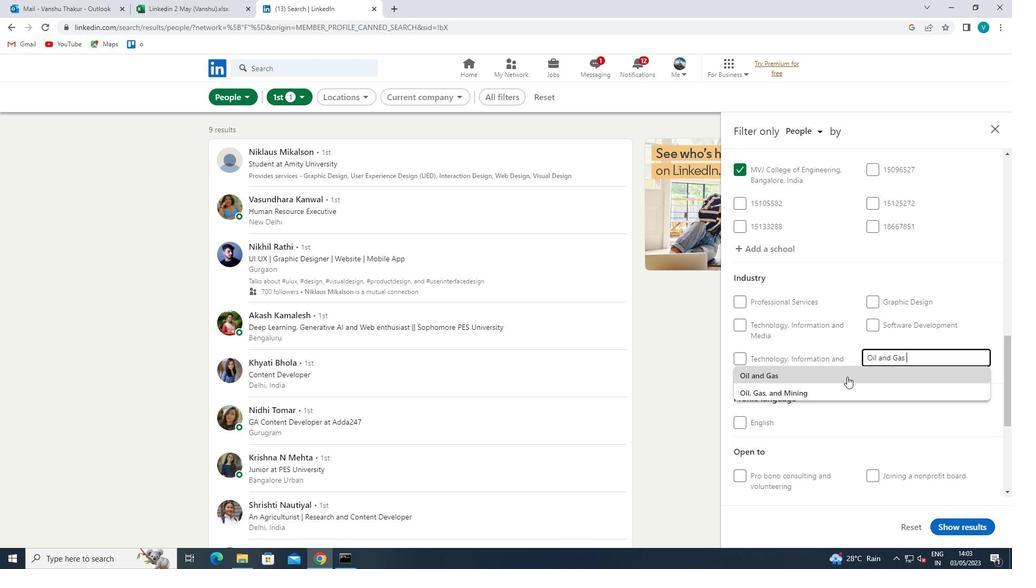 
Action: Mouse pressed left at (850, 375)
Screenshot: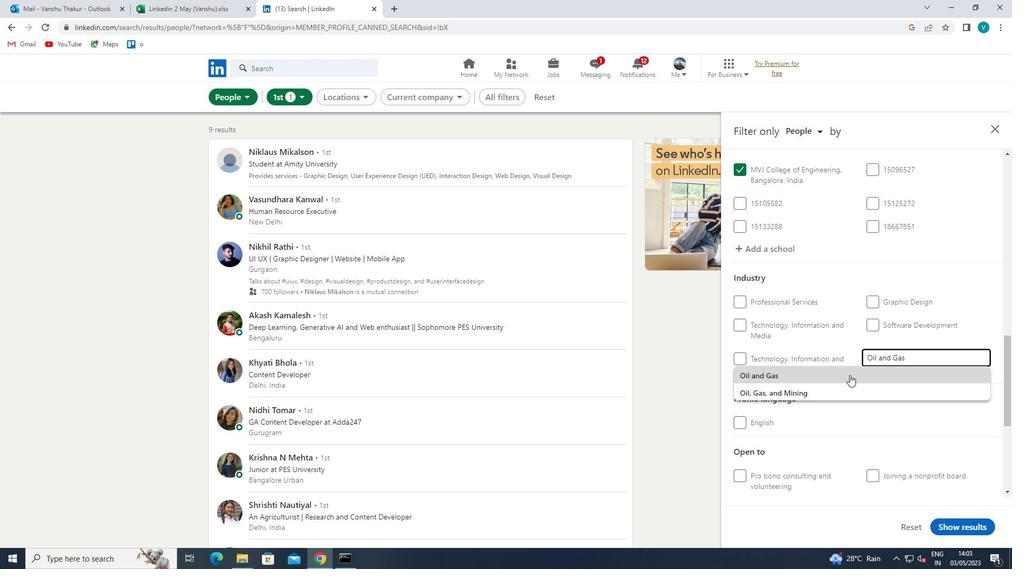
Action: Mouse moved to (850, 375)
Screenshot: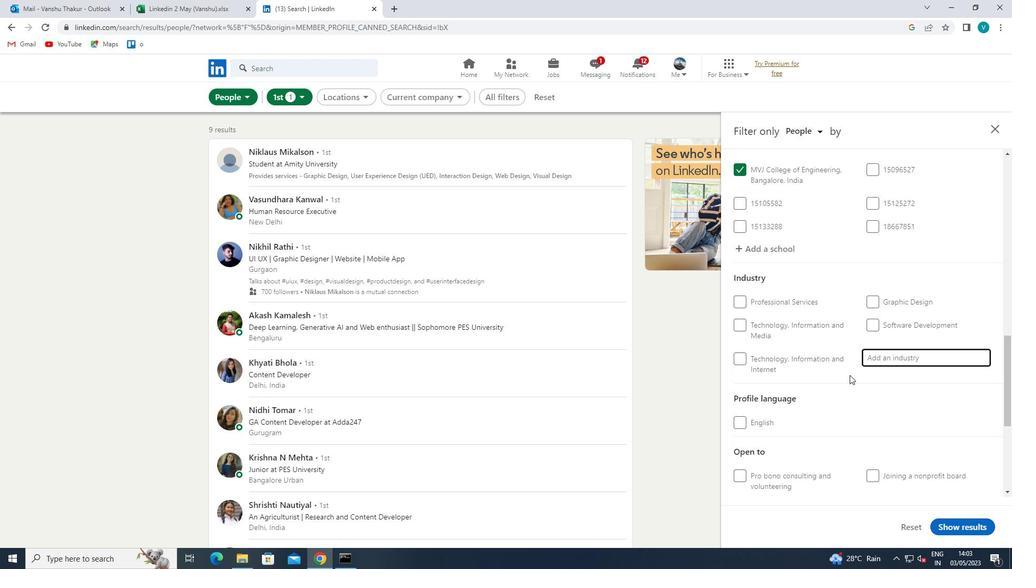 
Action: Mouse scrolled (850, 374) with delta (0, 0)
Screenshot: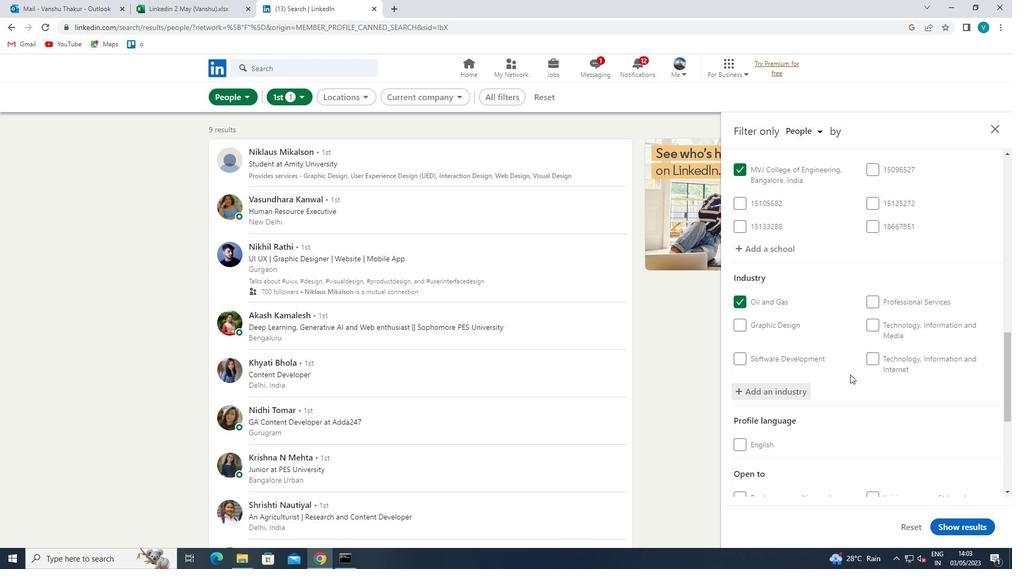 
Action: Mouse scrolled (850, 374) with delta (0, 0)
Screenshot: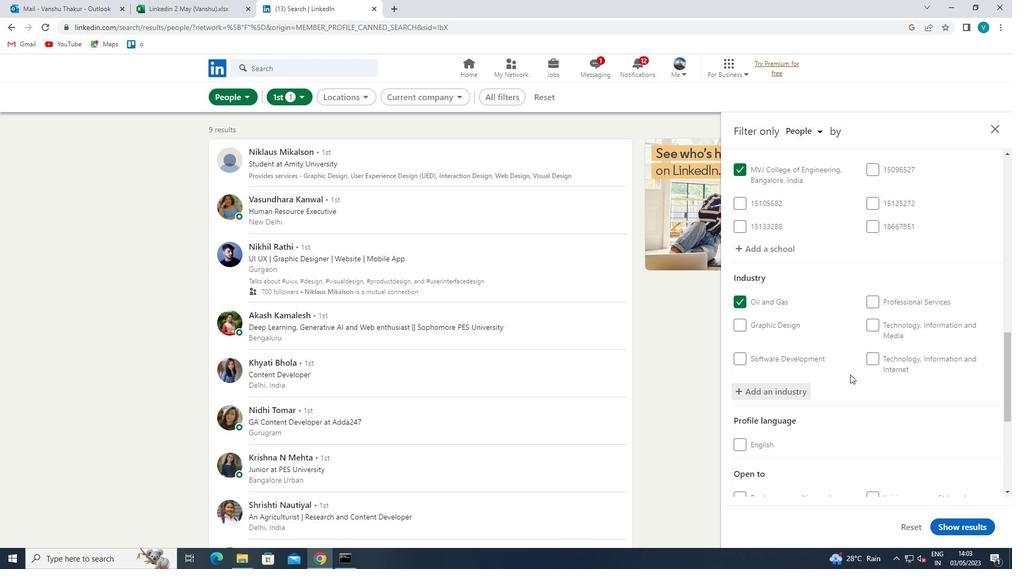 
Action: Mouse scrolled (850, 374) with delta (0, 0)
Screenshot: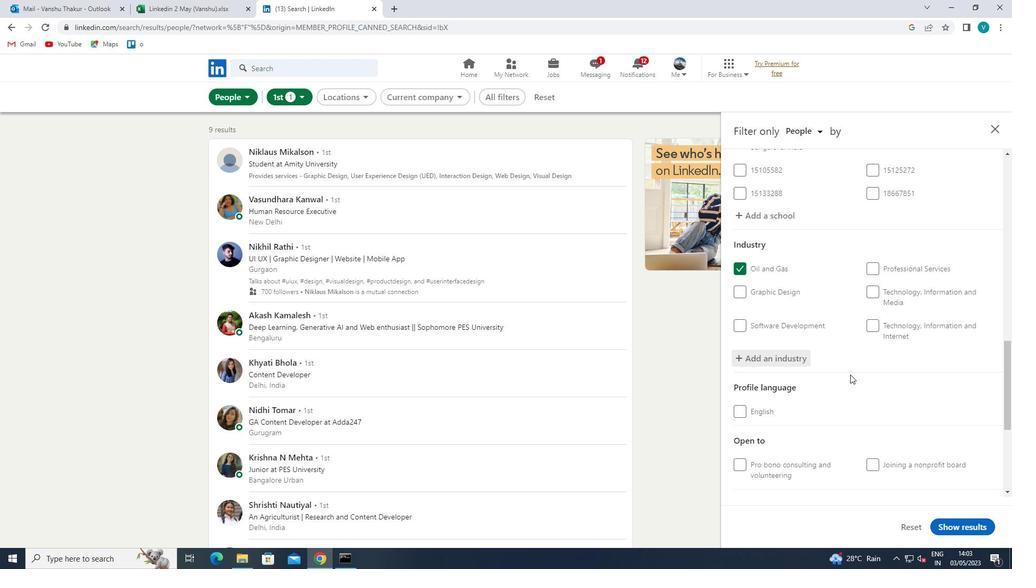 
Action: Mouse scrolled (850, 374) with delta (0, 0)
Screenshot: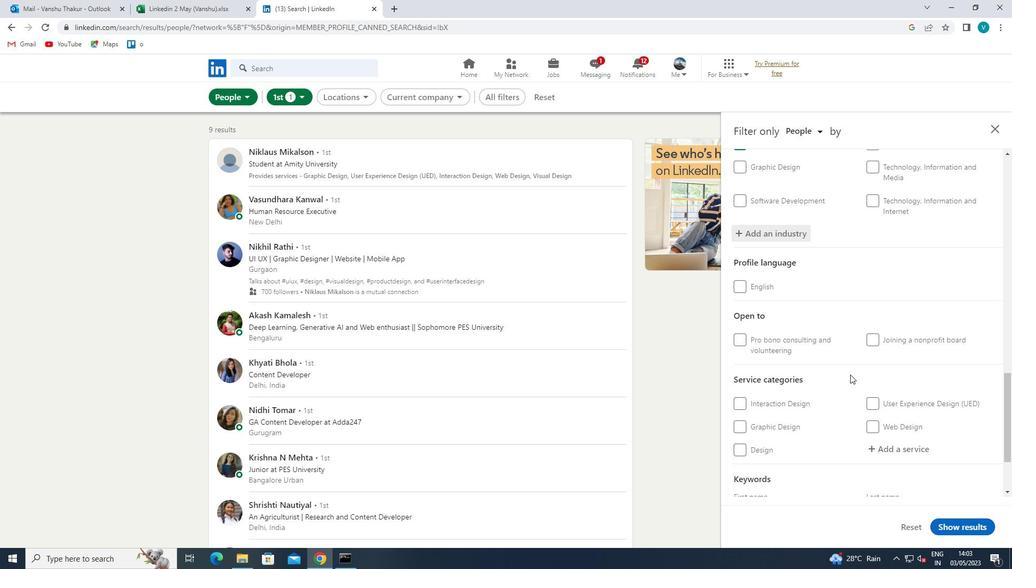
Action: Mouse scrolled (850, 374) with delta (0, 0)
Screenshot: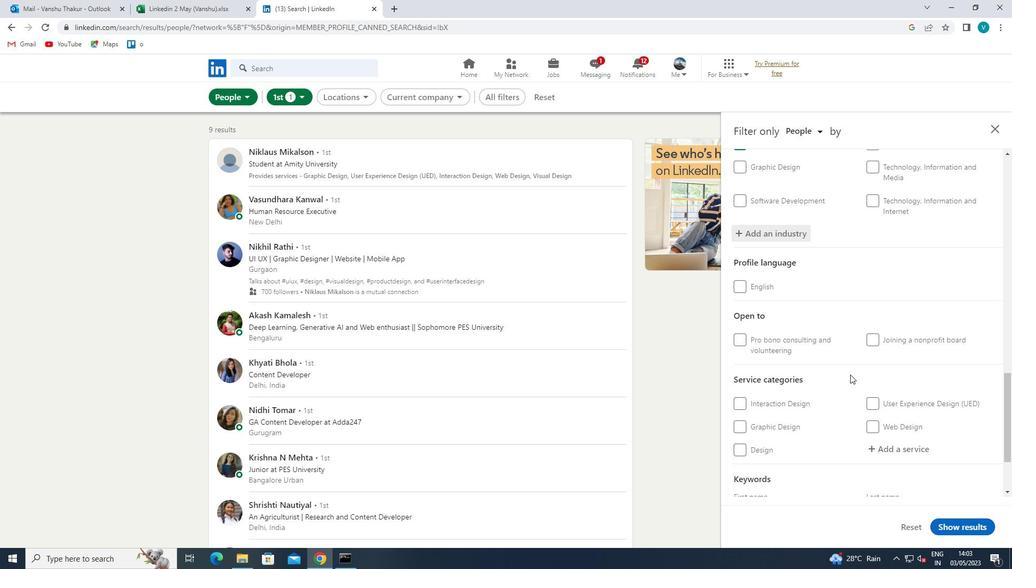 
Action: Mouse moved to (884, 351)
Screenshot: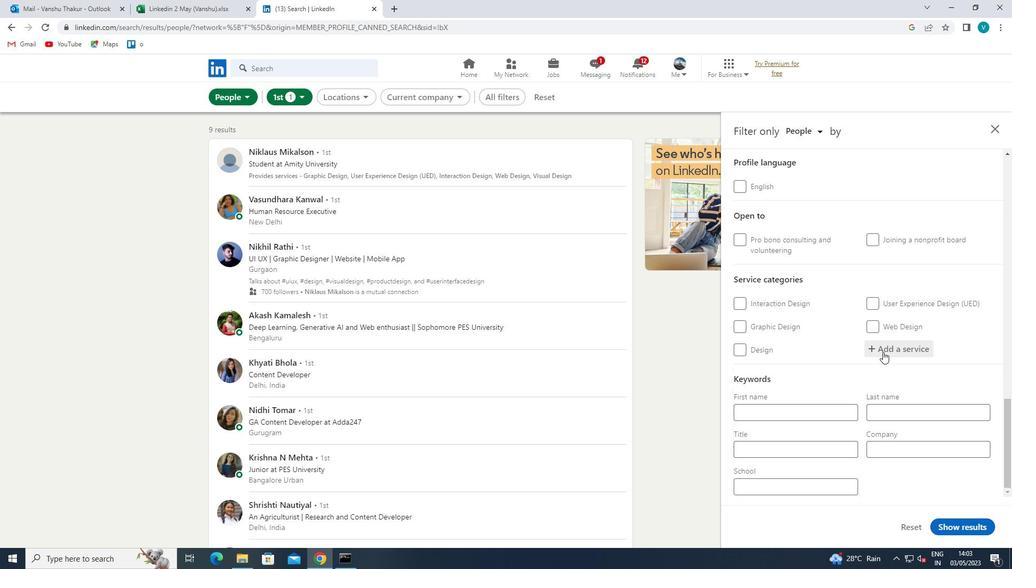 
Action: Mouse pressed left at (884, 351)
Screenshot: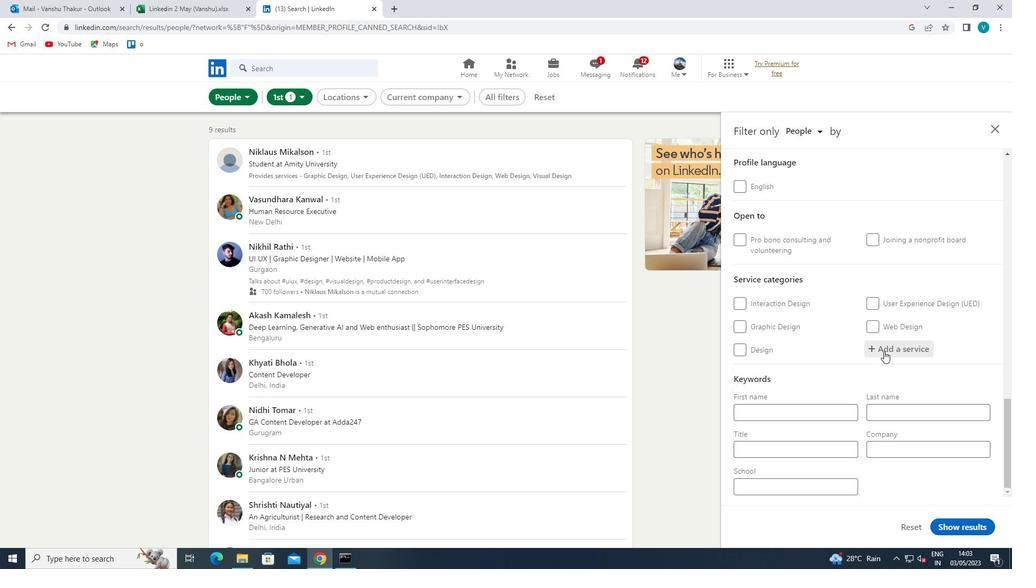 
Action: Key pressed <Key.shift>W
Screenshot: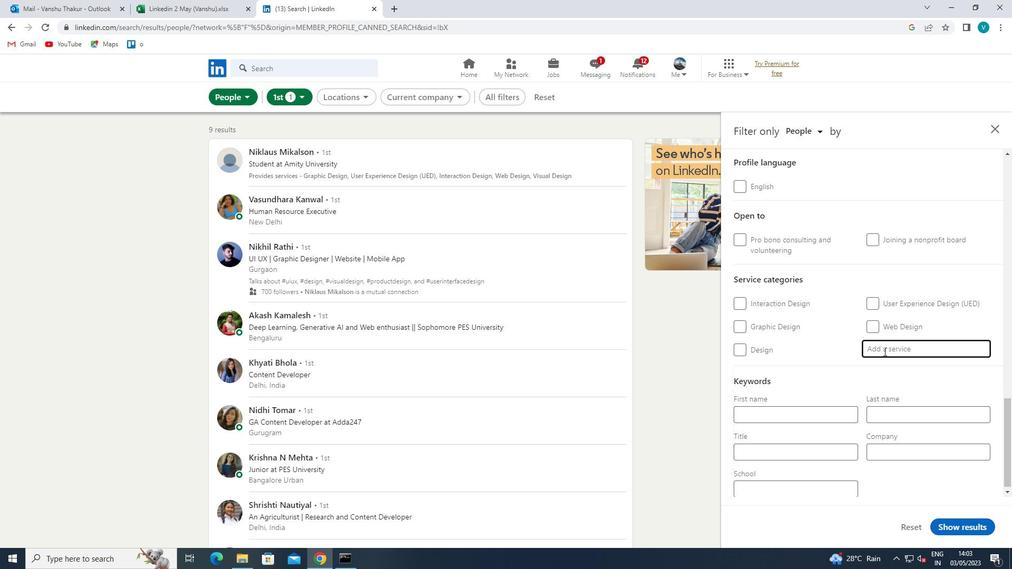 
Action: Mouse moved to (816, 391)
Screenshot: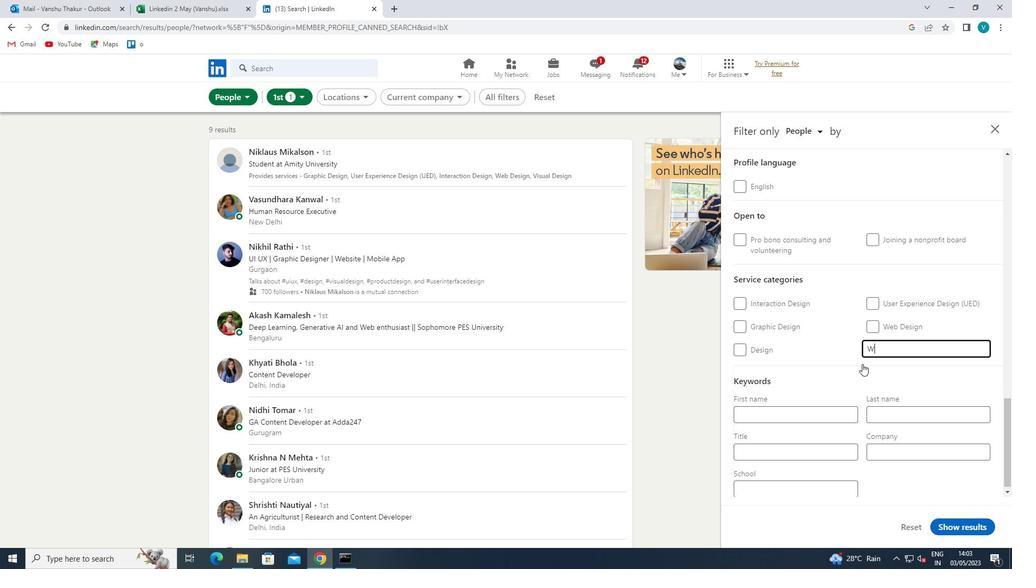 
Action: Key pressed RITING
Screenshot: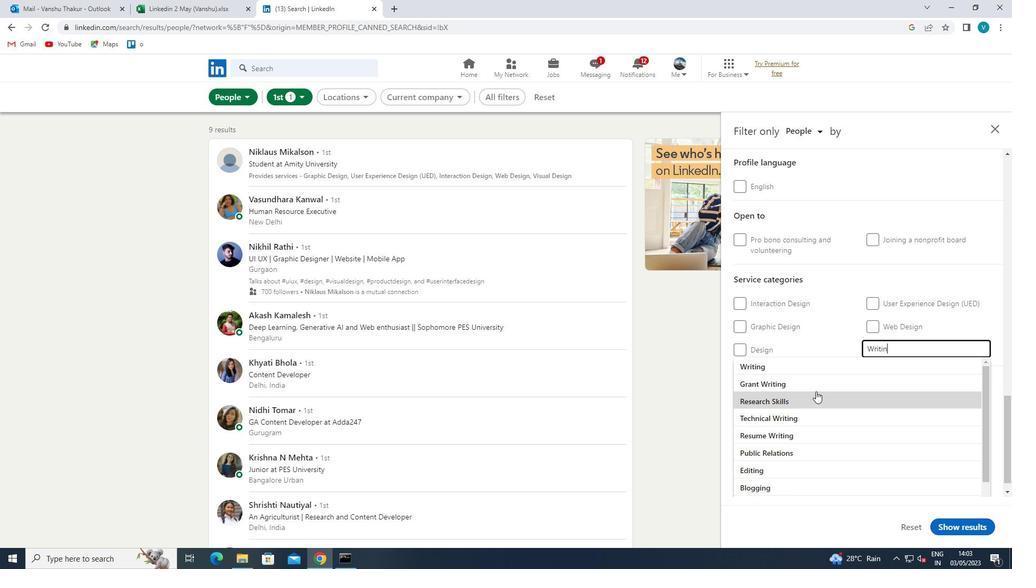
Action: Mouse moved to (837, 368)
Screenshot: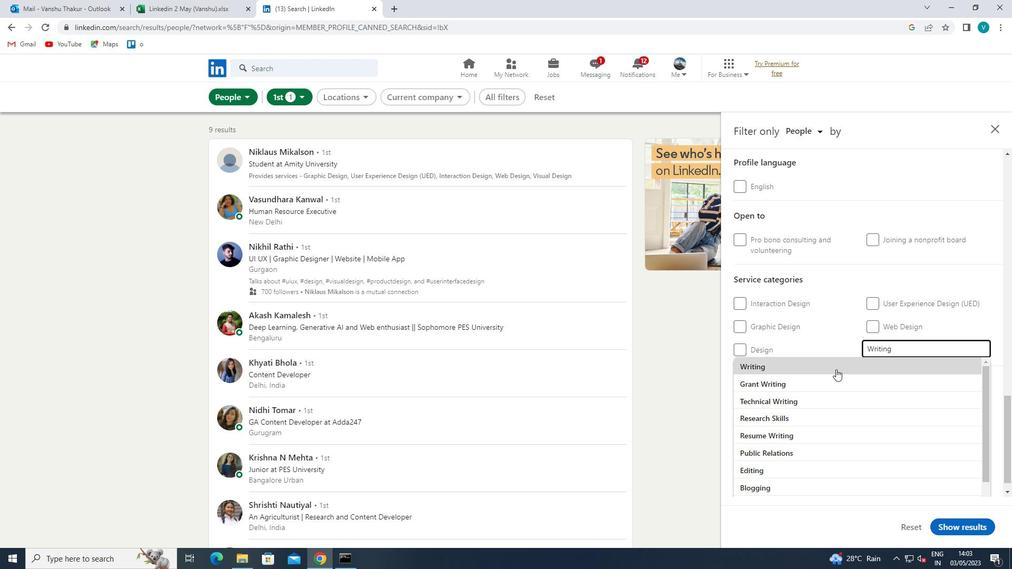 
Action: Mouse pressed left at (837, 368)
Screenshot: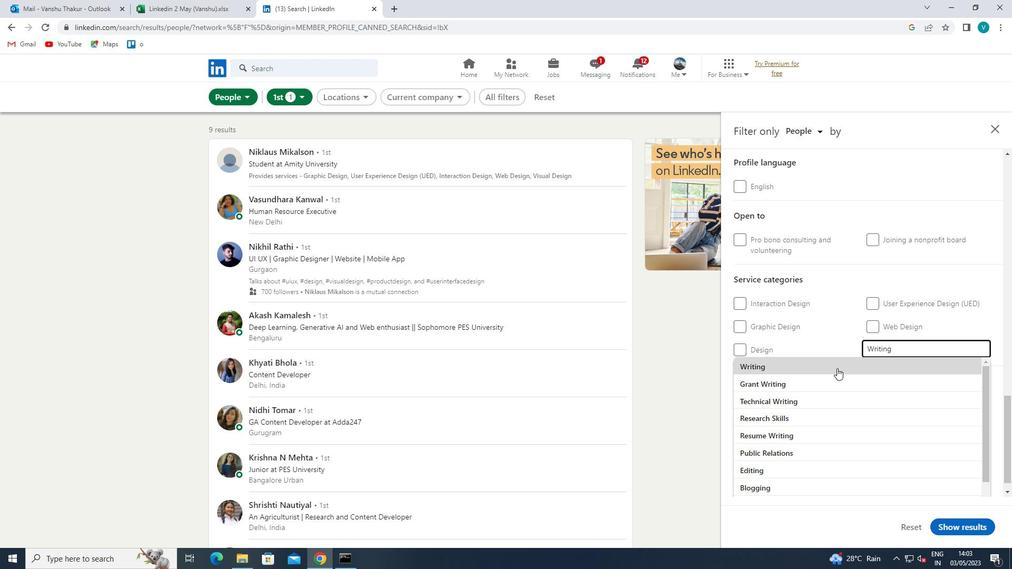 
Action: Mouse scrolled (837, 367) with delta (0, 0)
Screenshot: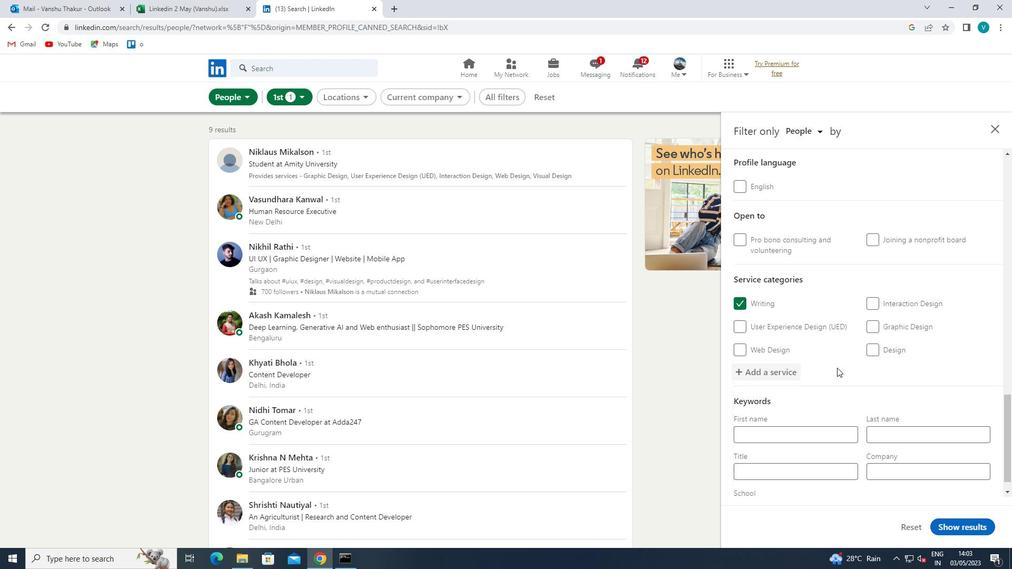 
Action: Mouse scrolled (837, 367) with delta (0, 0)
Screenshot: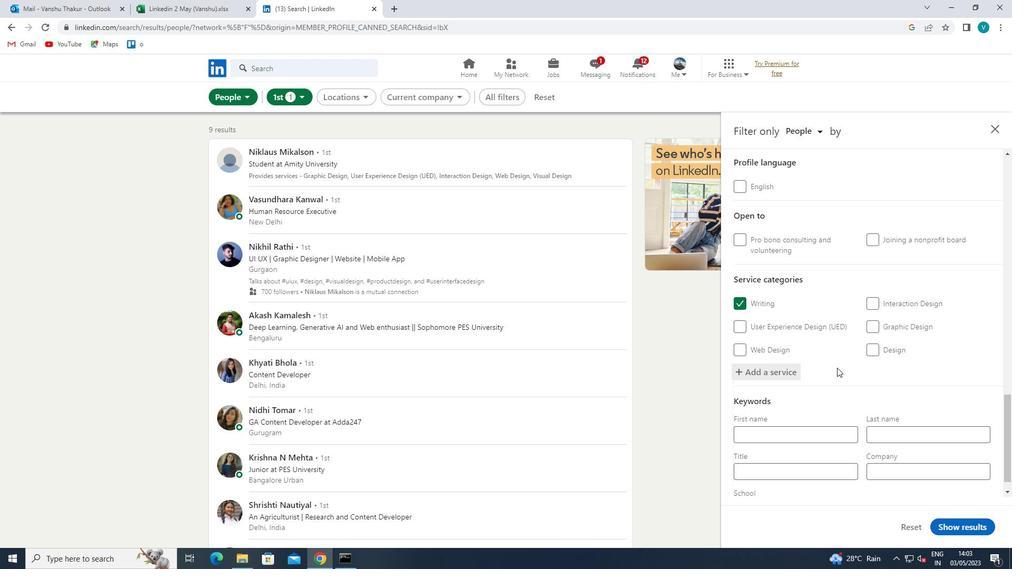
Action: Mouse scrolled (837, 367) with delta (0, 0)
Screenshot: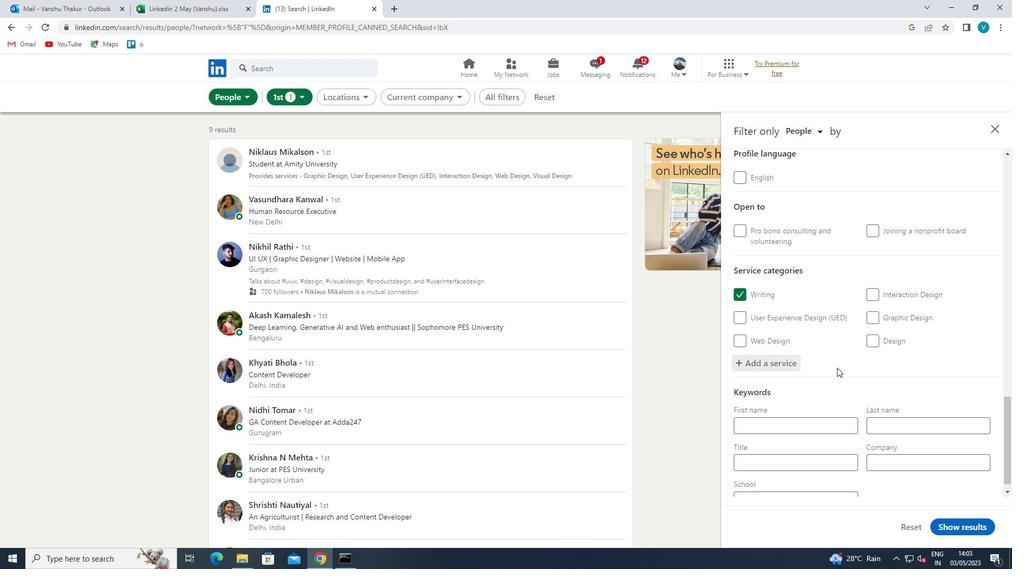 
Action: Mouse moved to (837, 367)
Screenshot: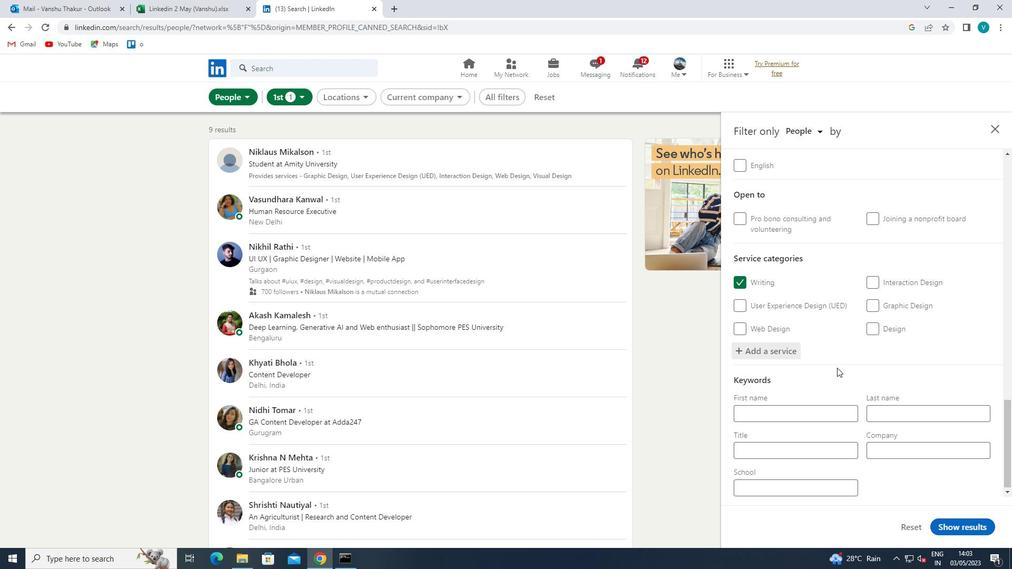 
Action: Mouse scrolled (837, 367) with delta (0, 0)
Screenshot: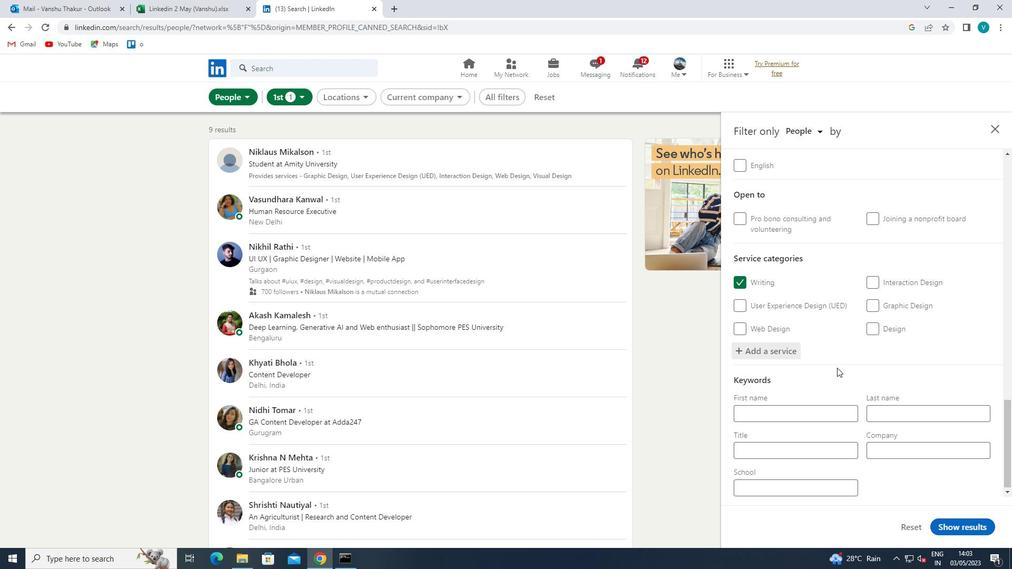 
Action: Mouse moved to (818, 449)
Screenshot: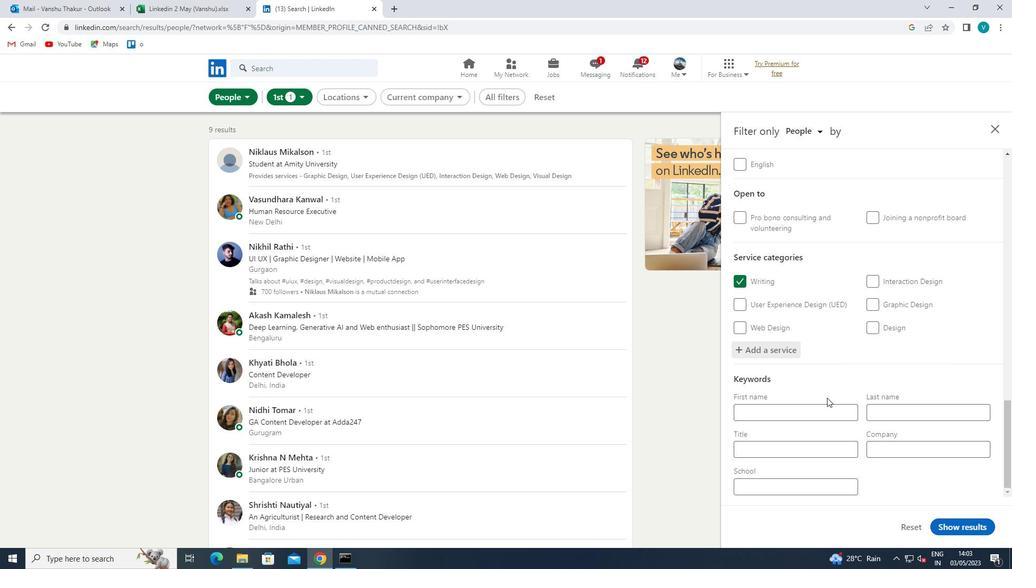 
Action: Mouse pressed left at (818, 449)
Screenshot: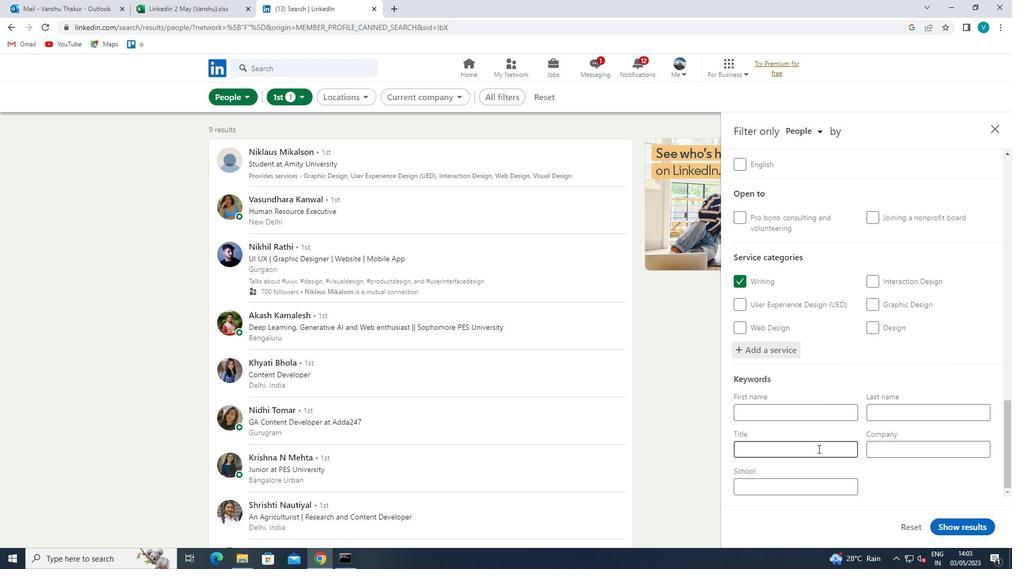 
Action: Mouse moved to (819, 449)
Screenshot: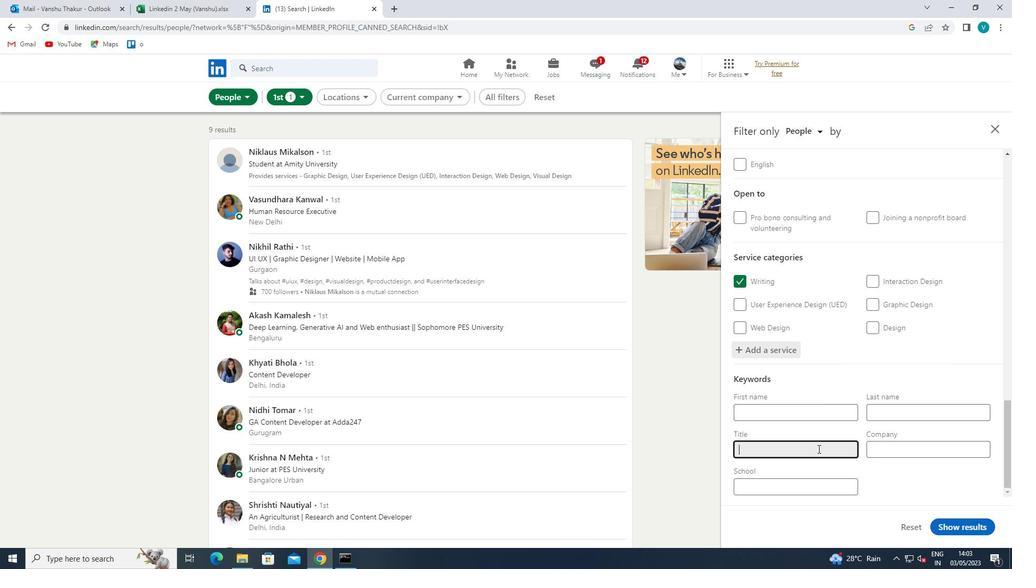 
Action: Key pressed <Key.shift>HVAC<Key.space><Key.shift>TECHNICIAN<Key.space>
Screenshot: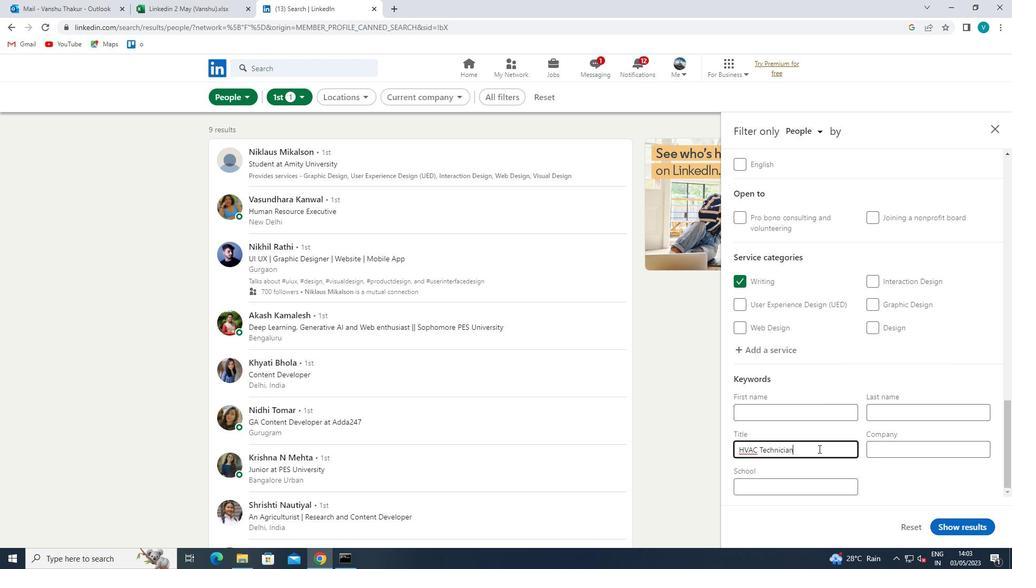
Action: Mouse moved to (943, 527)
Screenshot: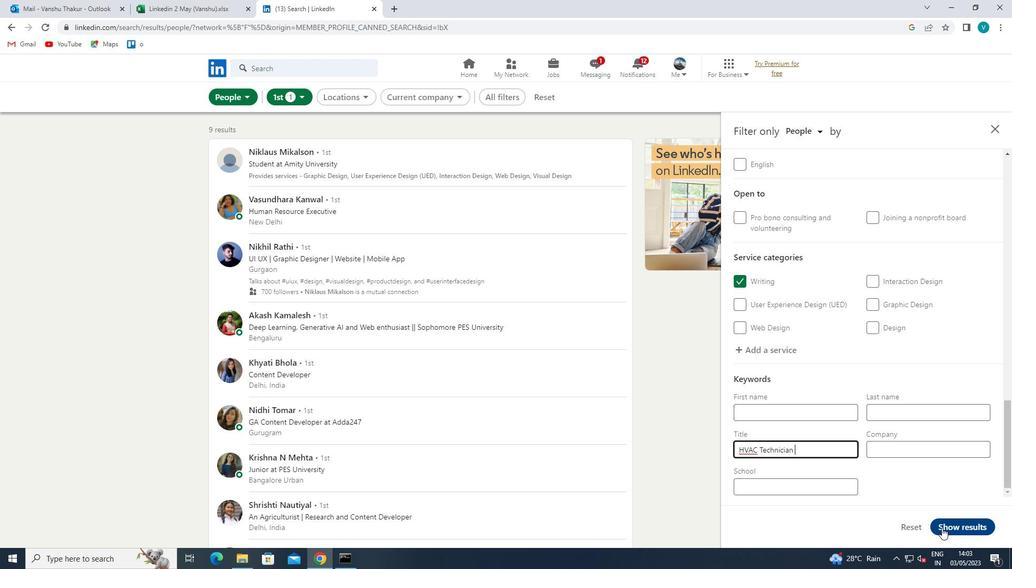 
Action: Mouse pressed left at (943, 527)
Screenshot: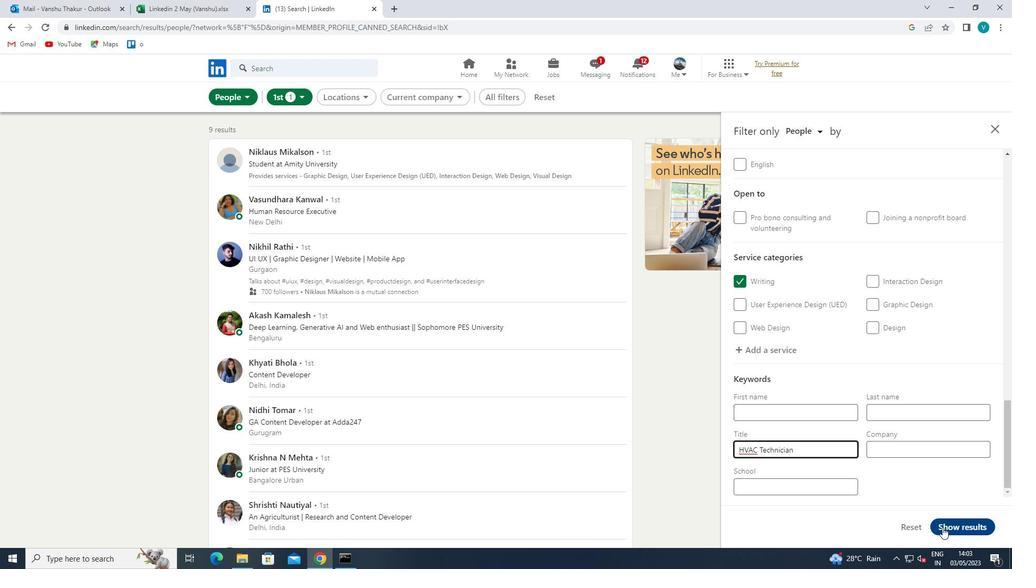 
Action: Mouse moved to (943, 527)
Screenshot: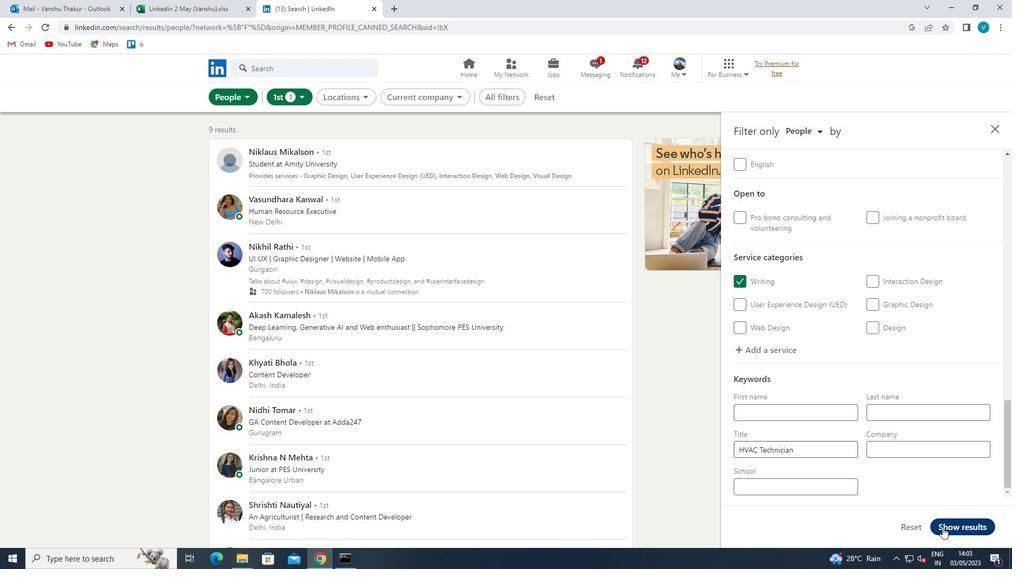 
